 Task: Add a signature Louis Adams containing With gratitude and sincere wishes, Louis Adams to email address softage.6@softage.net and add a folder Sales forecasts
Action: Mouse moved to (121, 116)
Screenshot: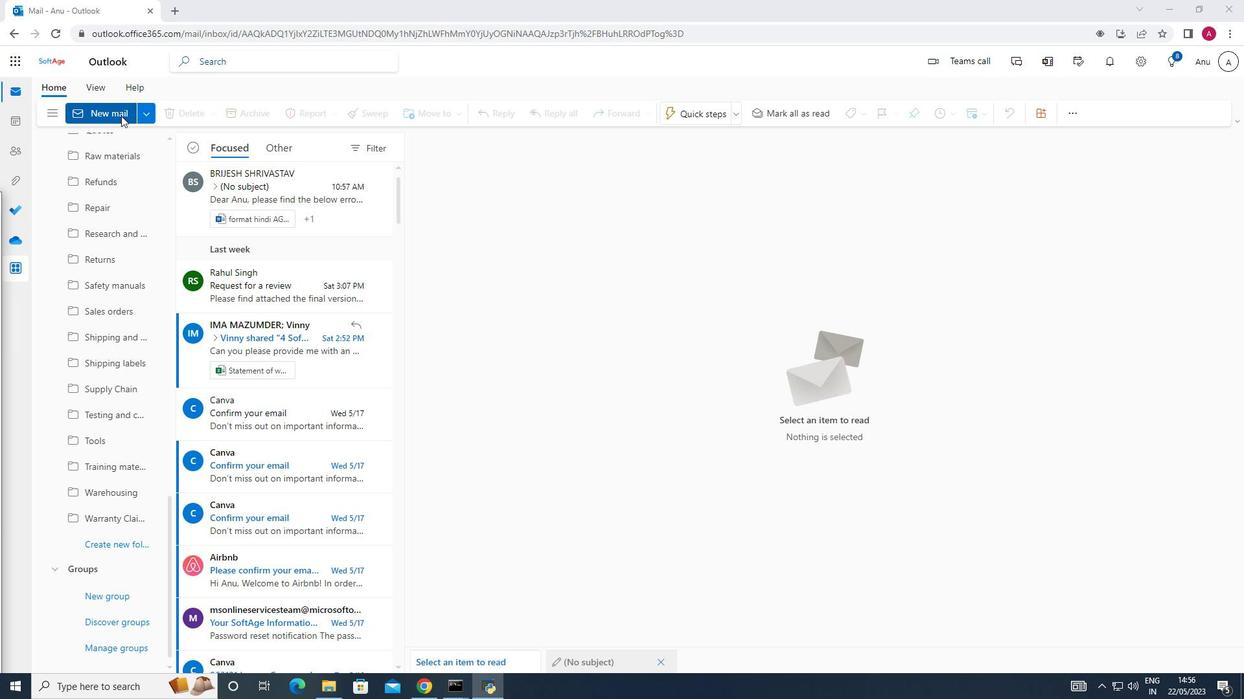 
Action: Mouse pressed left at (121, 116)
Screenshot: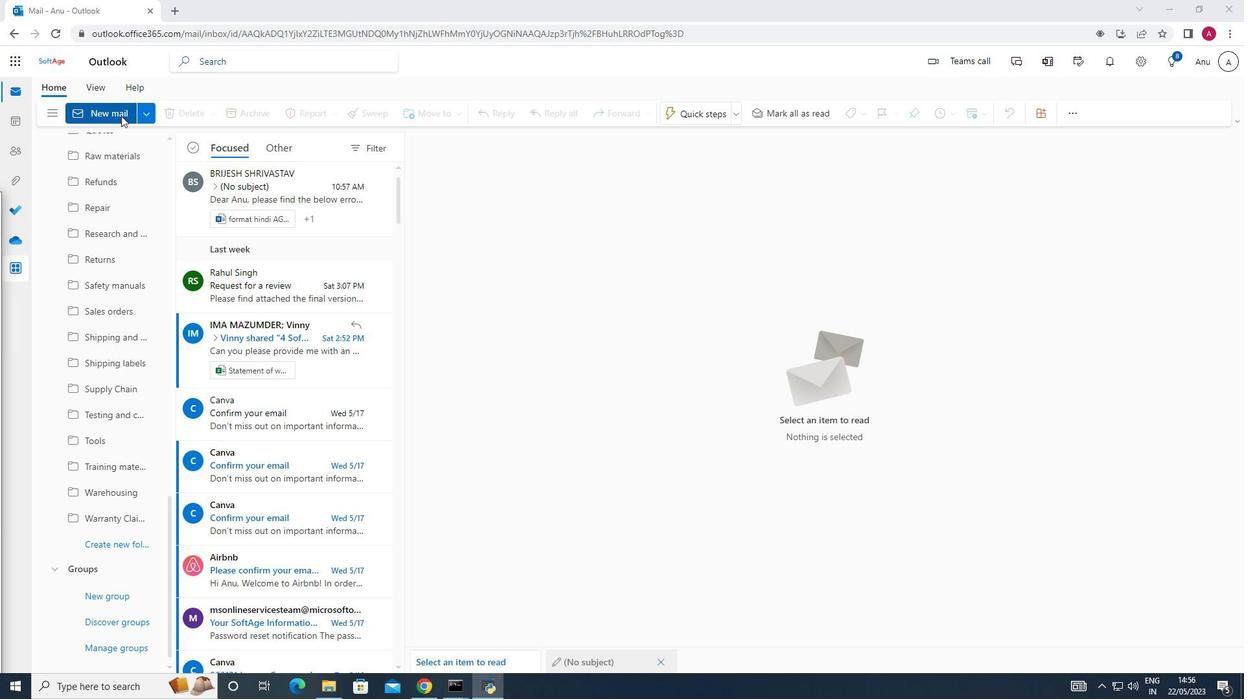 
Action: Mouse moved to (882, 114)
Screenshot: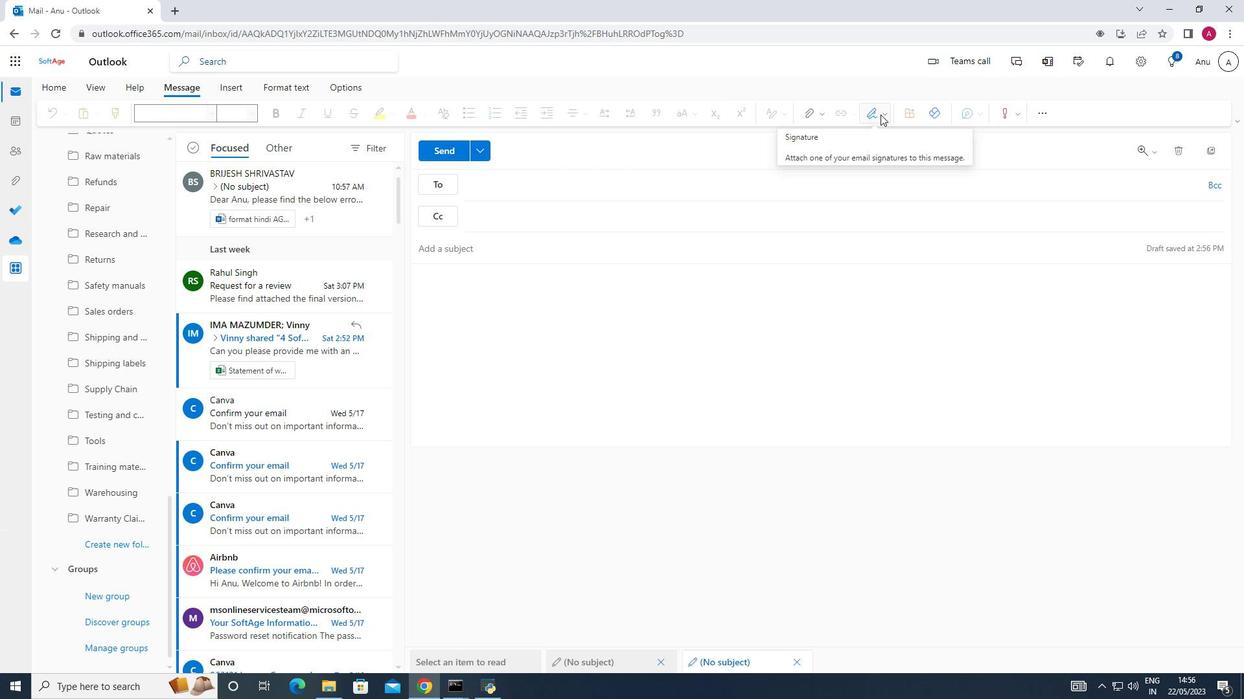 
Action: Mouse pressed left at (882, 114)
Screenshot: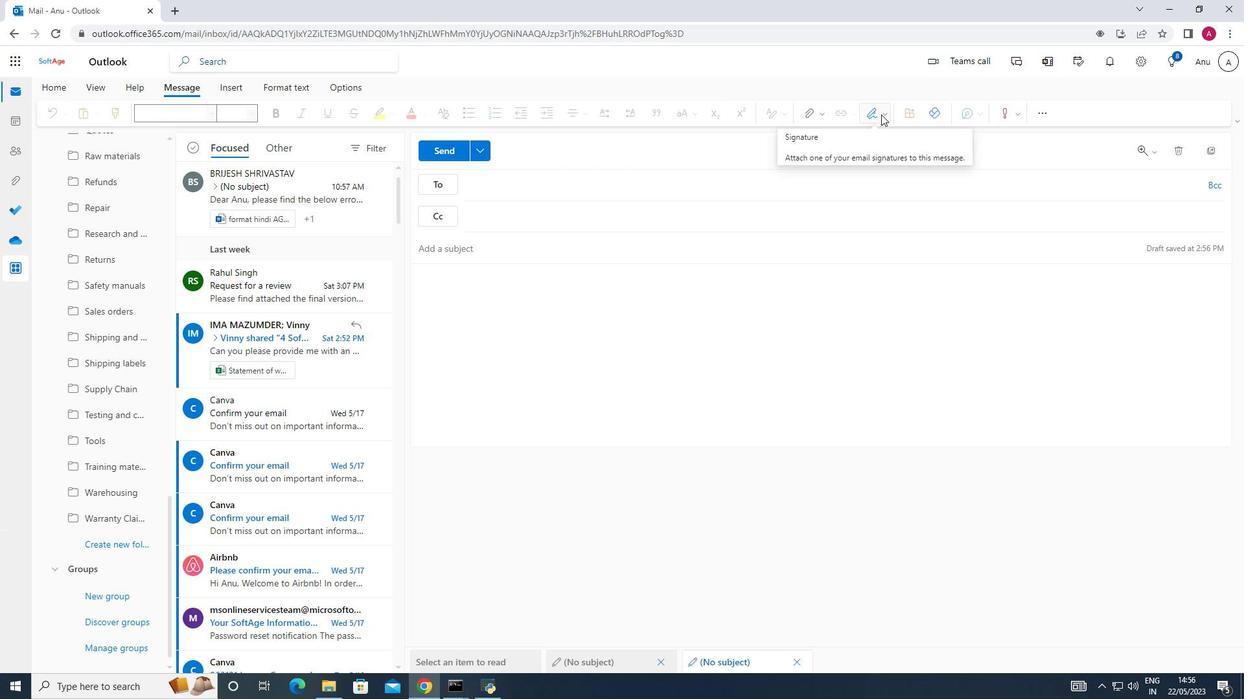 
Action: Mouse moved to (860, 160)
Screenshot: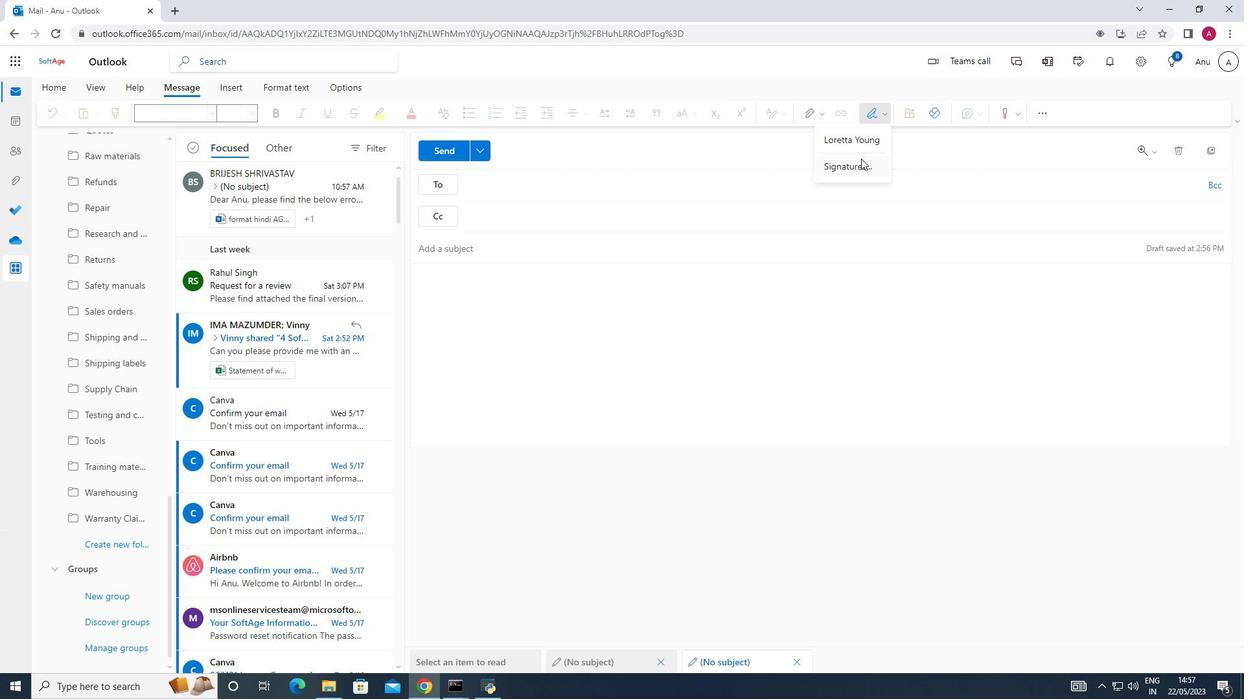 
Action: Mouse pressed left at (860, 160)
Screenshot: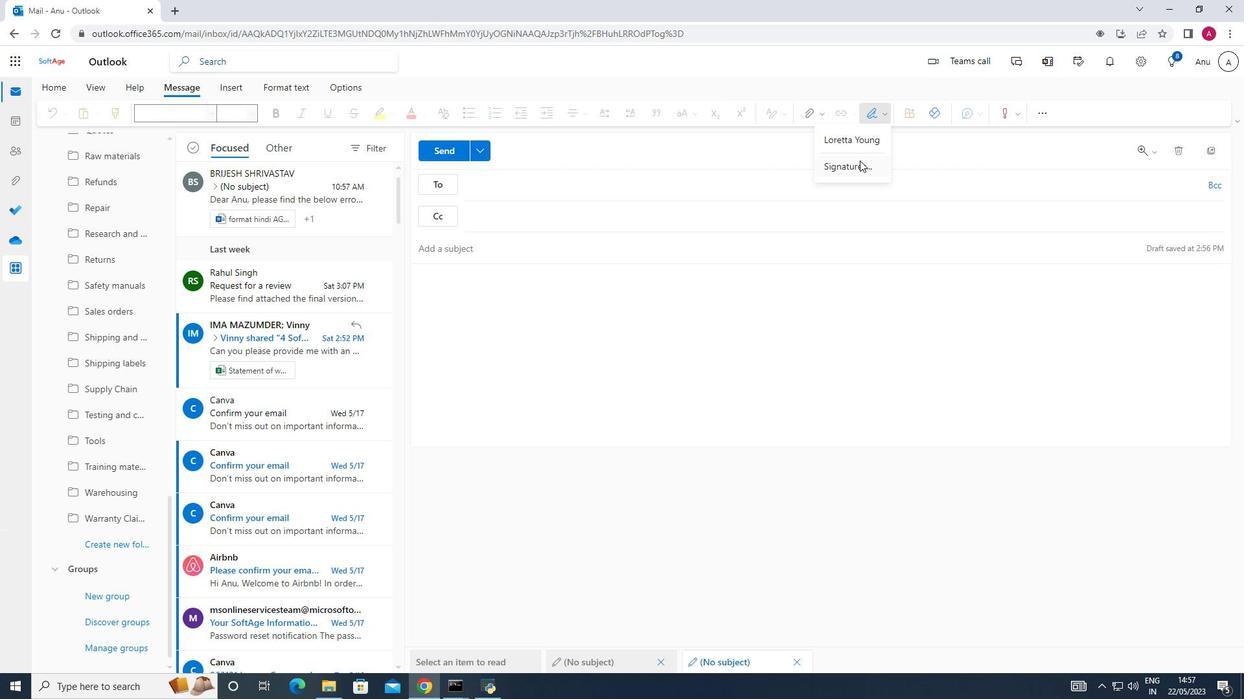 
Action: Mouse moved to (872, 217)
Screenshot: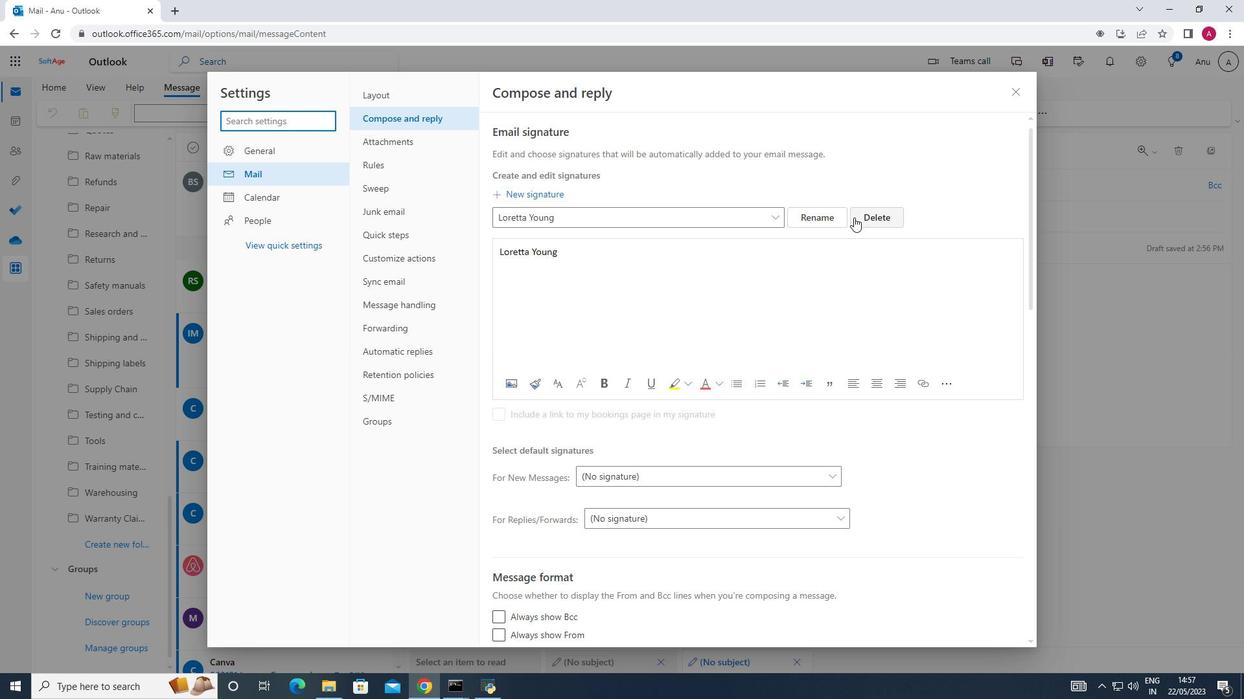 
Action: Mouse pressed left at (872, 217)
Screenshot: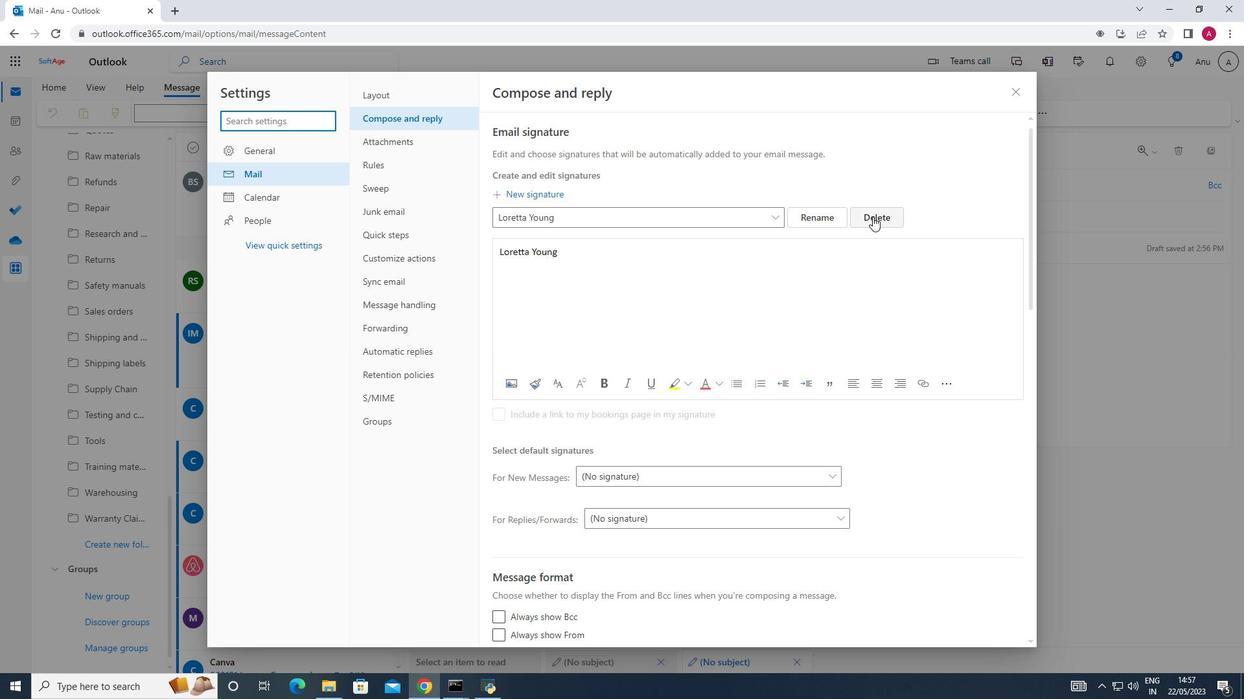 
Action: Mouse moved to (511, 217)
Screenshot: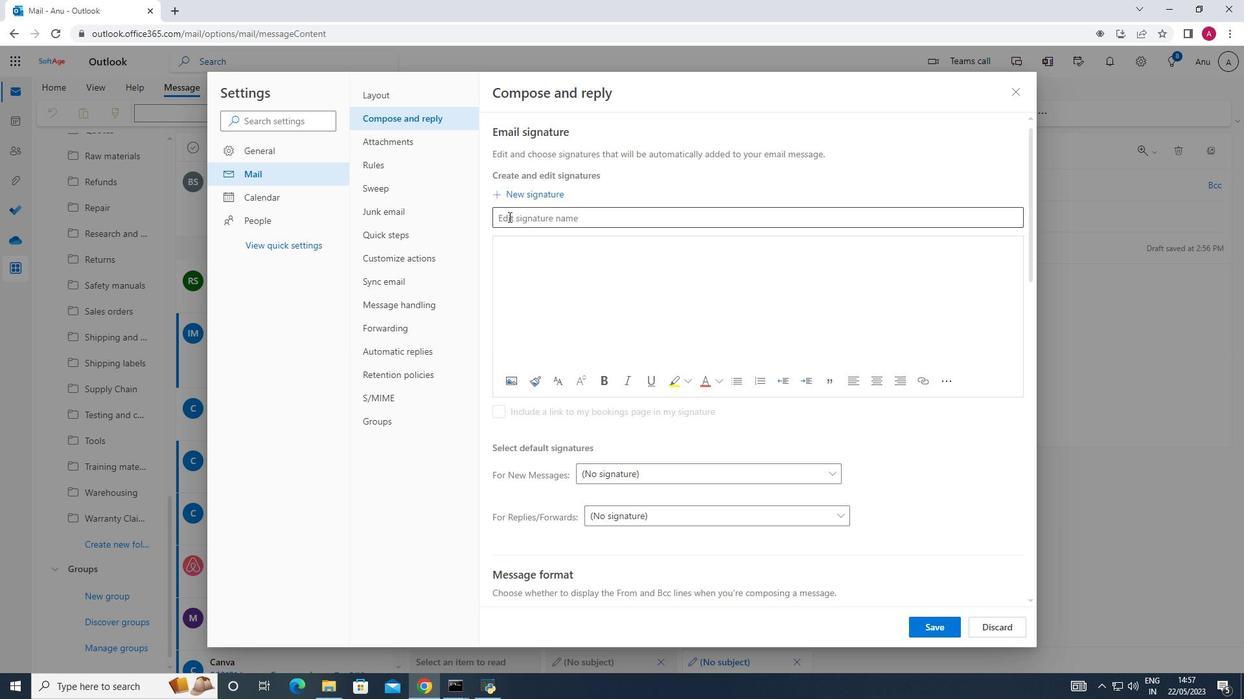 
Action: Mouse pressed left at (511, 217)
Screenshot: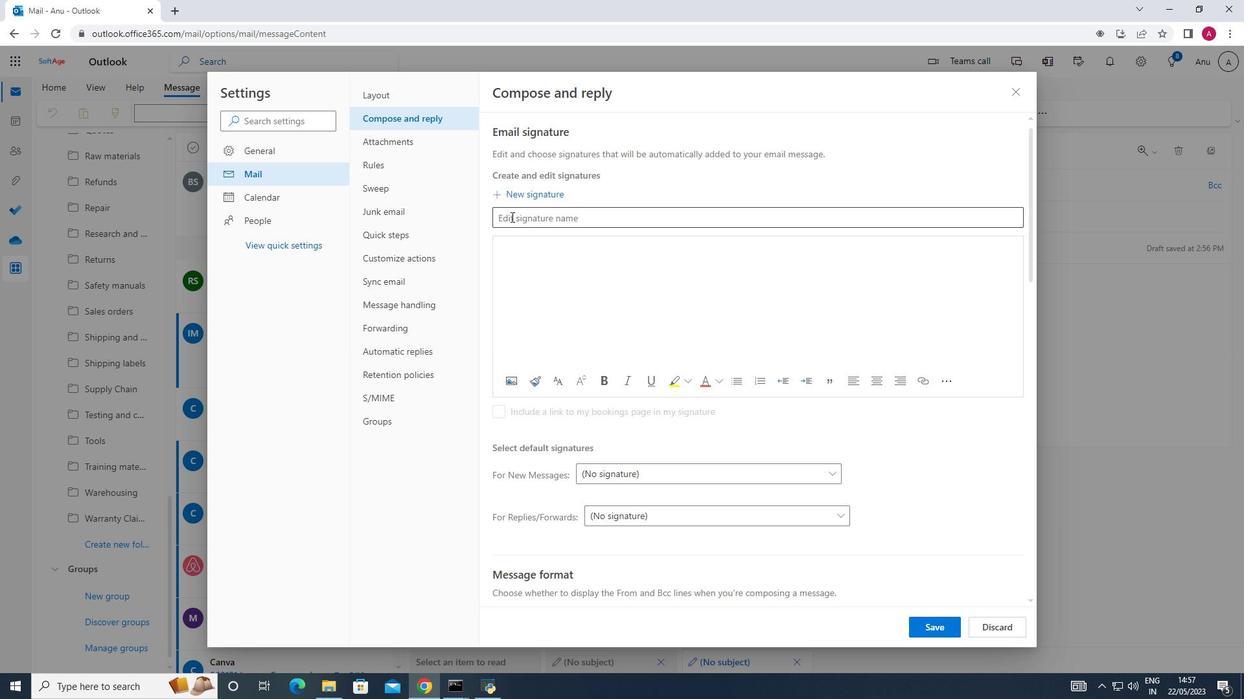 
Action: Key pressed <Key.shift_r>Louis<Key.space><Key.shift>Adams
Screenshot: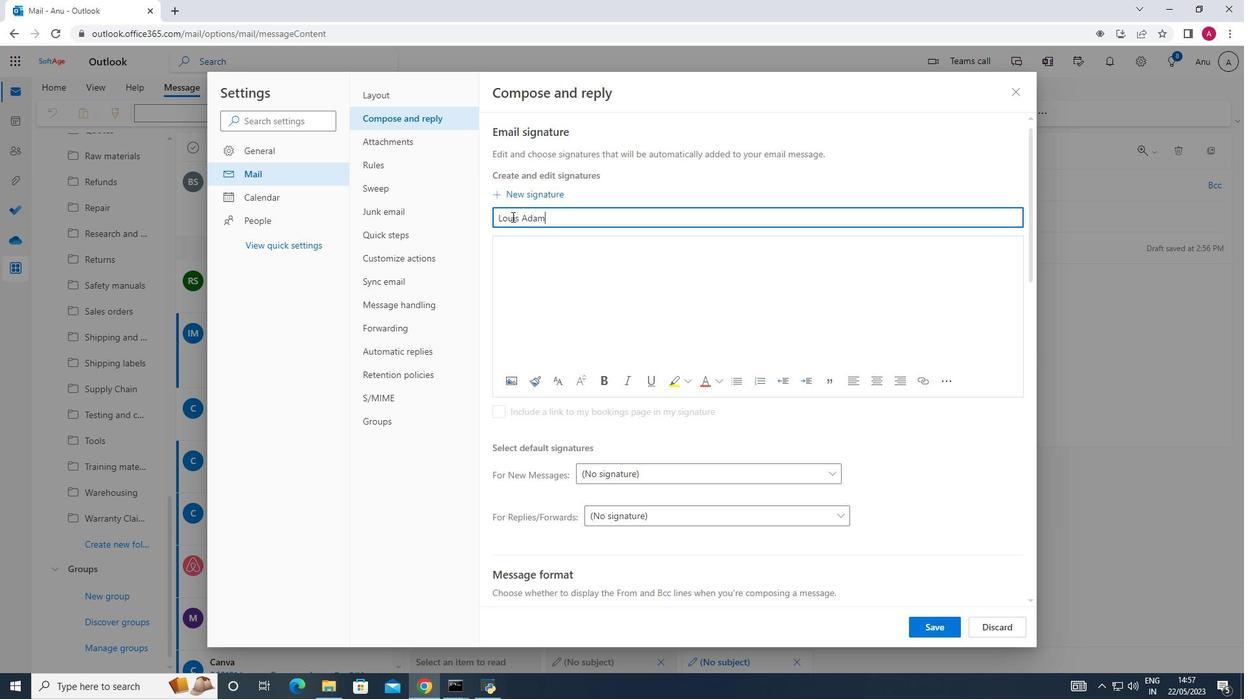 
Action: Mouse moved to (501, 248)
Screenshot: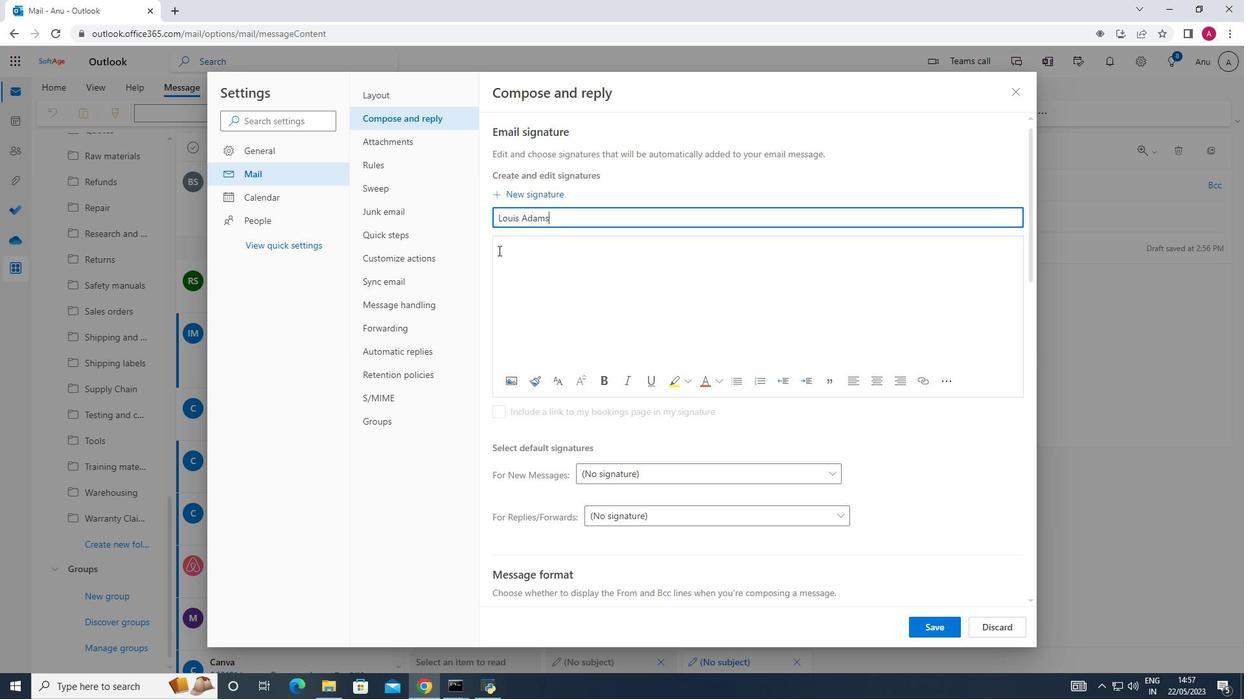 
Action: Mouse pressed left at (501, 248)
Screenshot: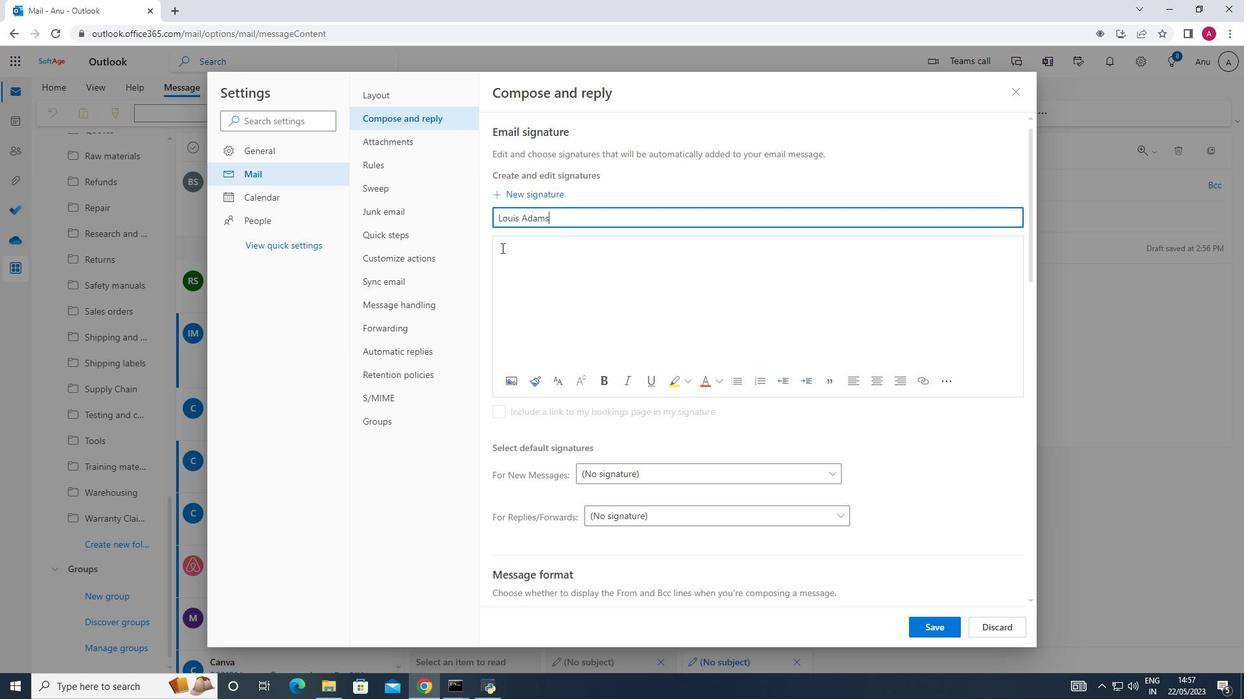 
Action: Mouse moved to (501, 248)
Screenshot: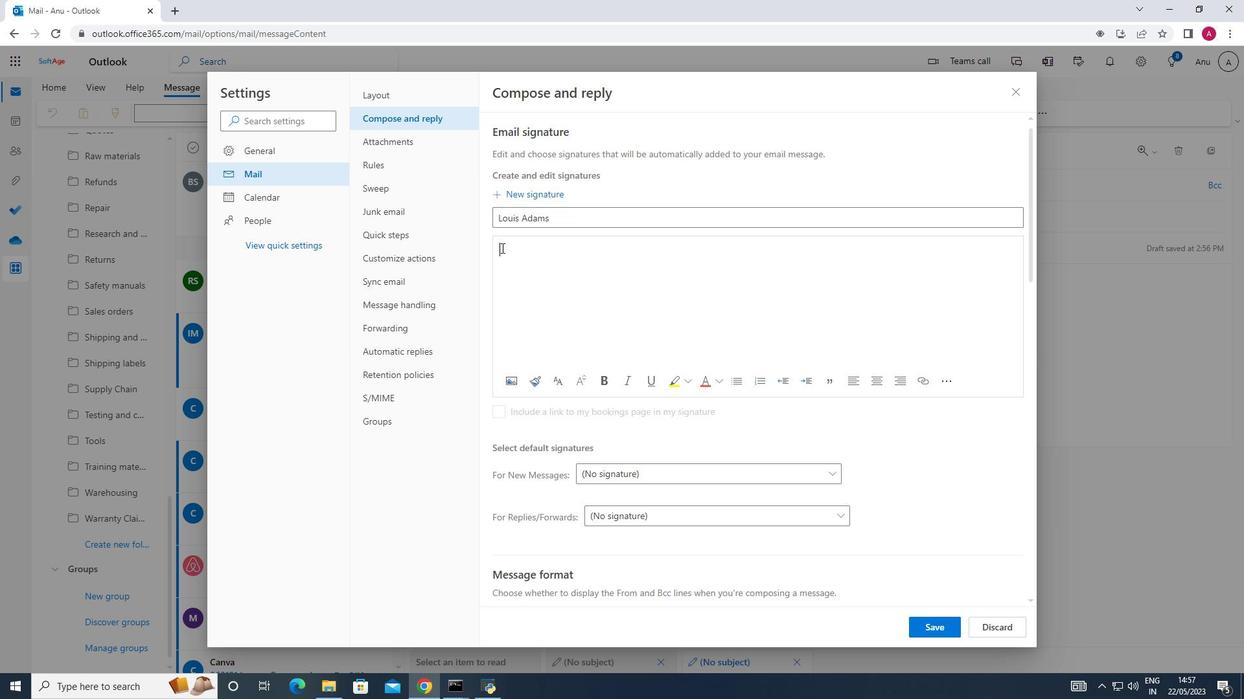 
Action: Key pressed <Key.shift_r>Louis<Key.space><Key.shift>Adams
Screenshot: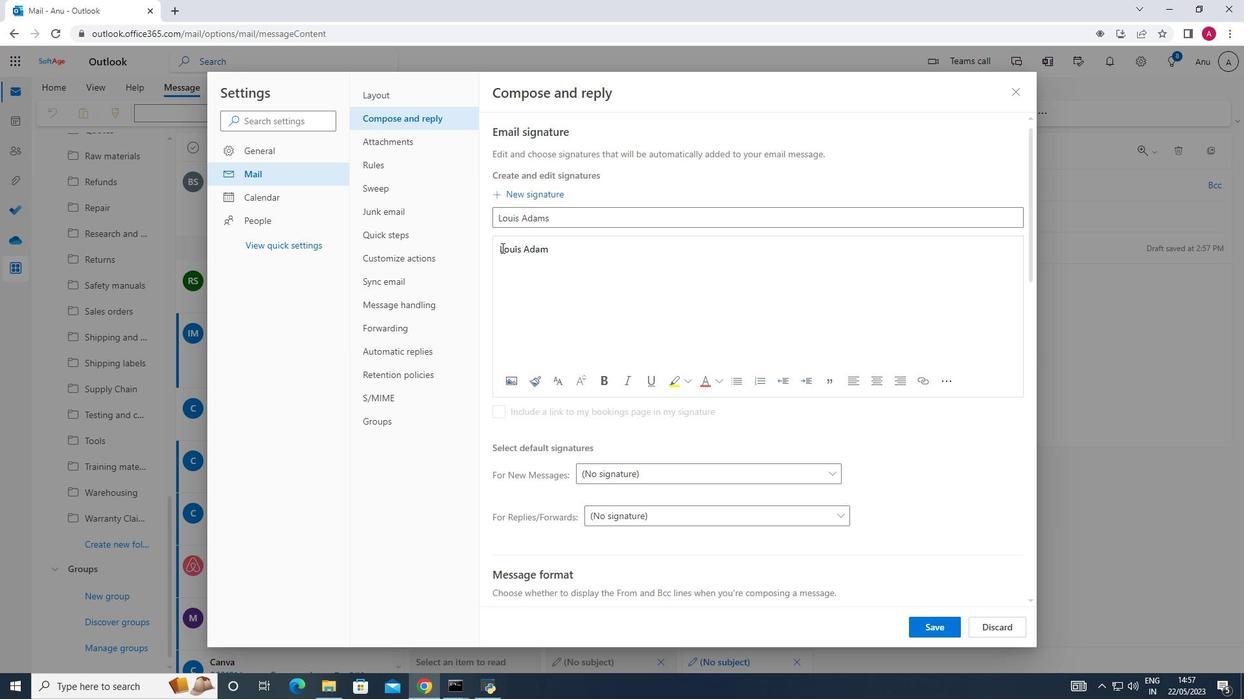 
Action: Mouse moved to (956, 631)
Screenshot: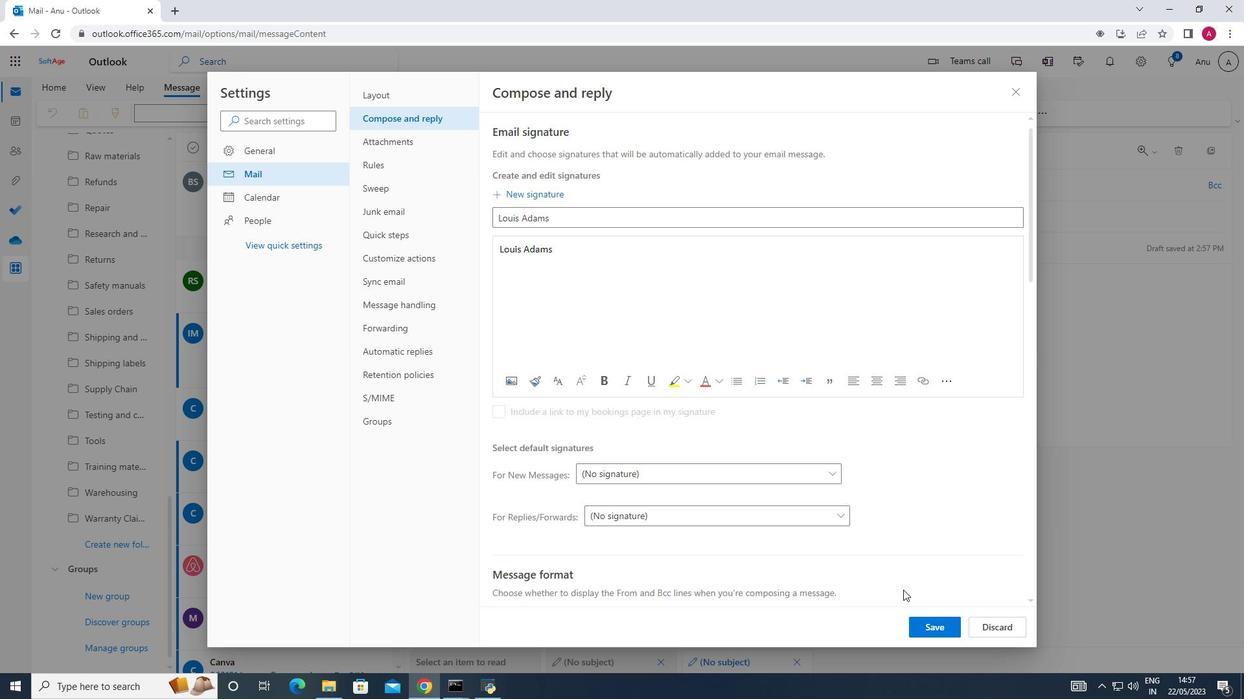 
Action: Mouse pressed left at (956, 631)
Screenshot: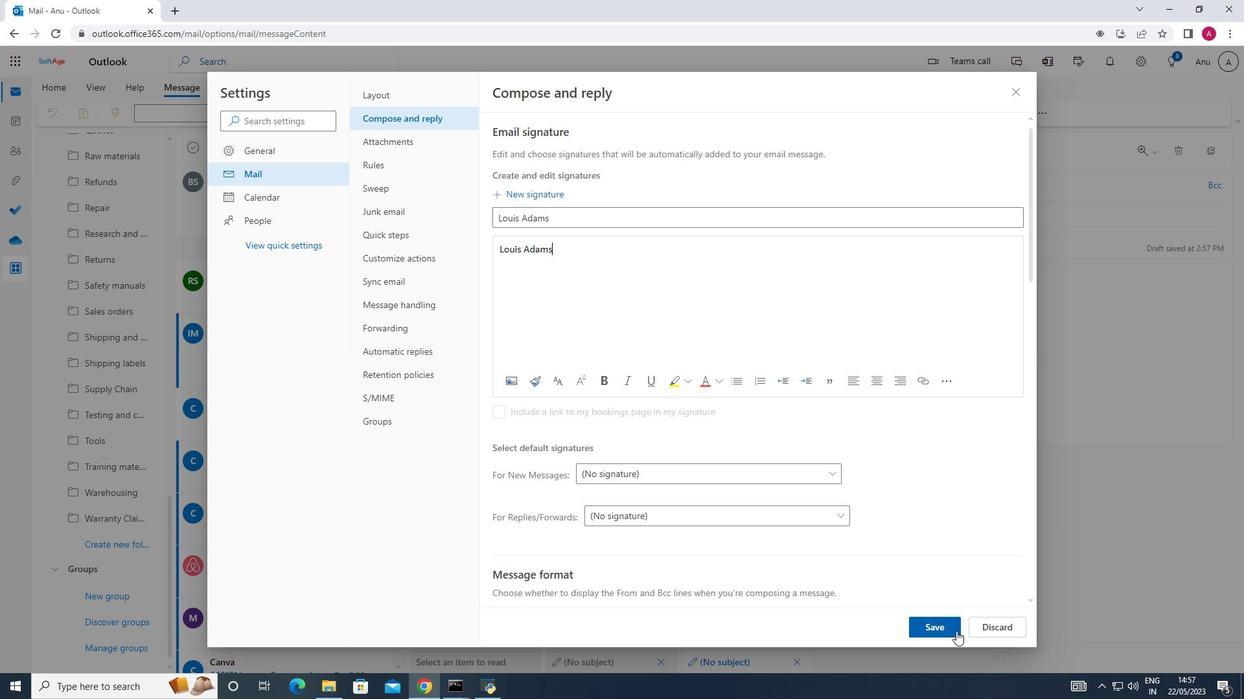 
Action: Mouse moved to (1011, 90)
Screenshot: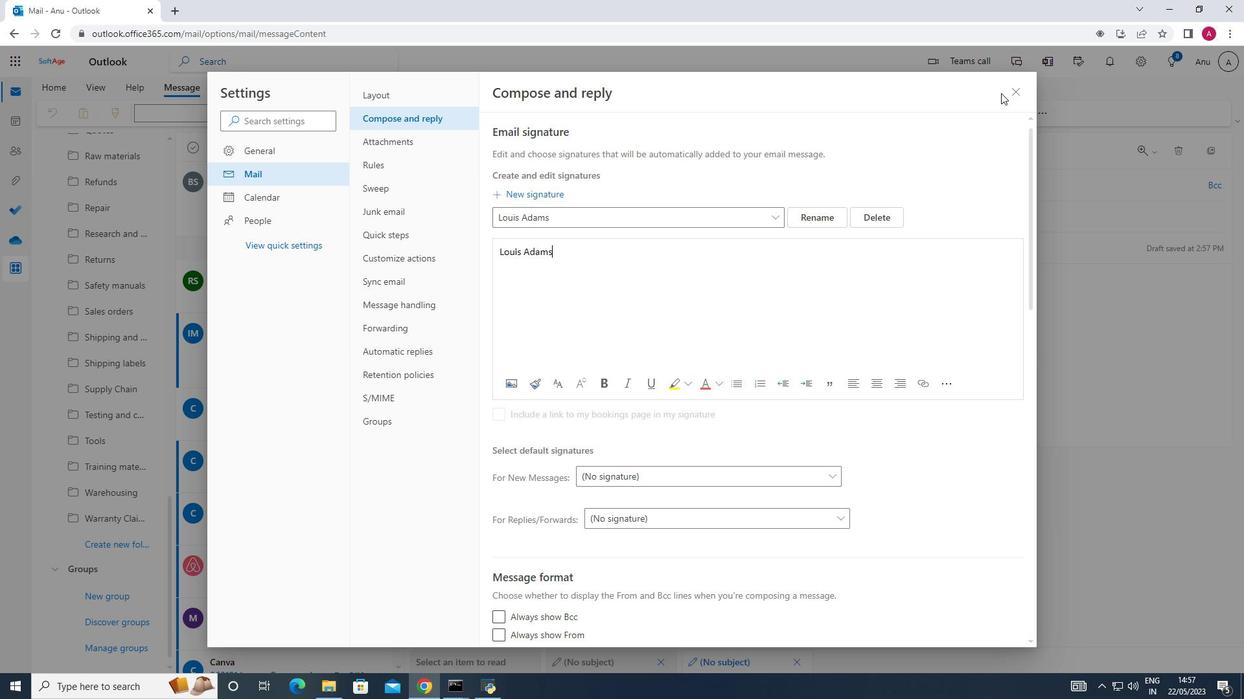 
Action: Mouse pressed left at (1011, 90)
Screenshot: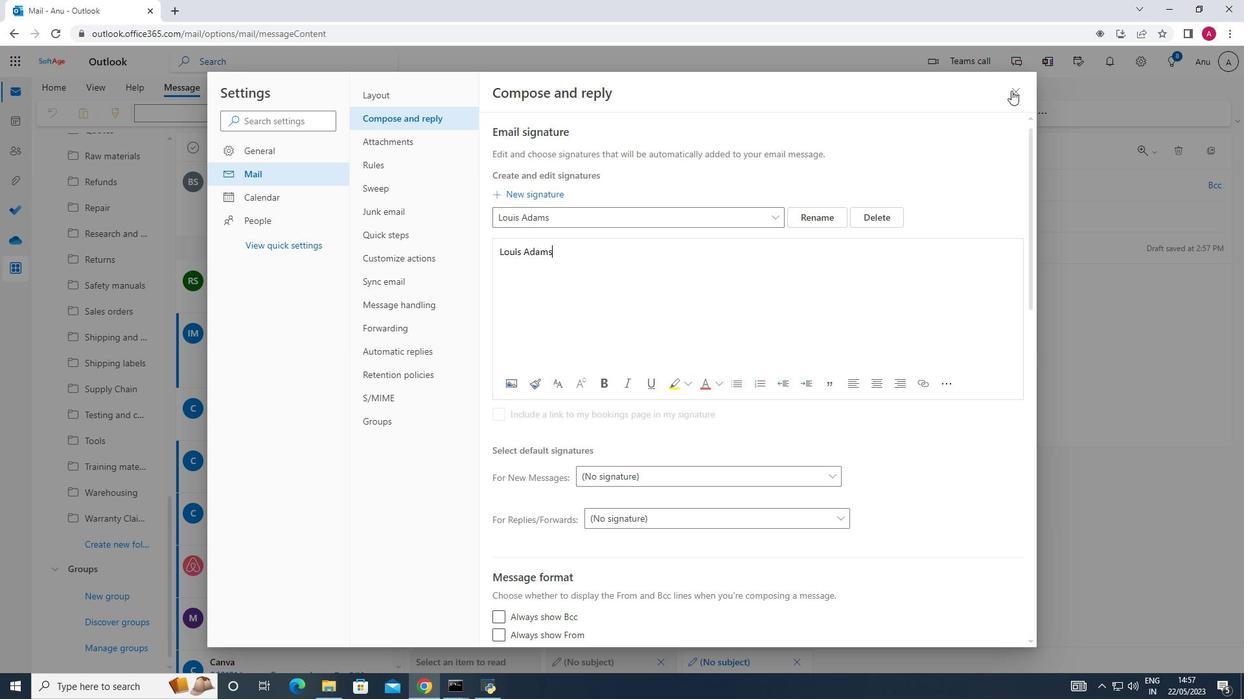 
Action: Mouse moved to (880, 112)
Screenshot: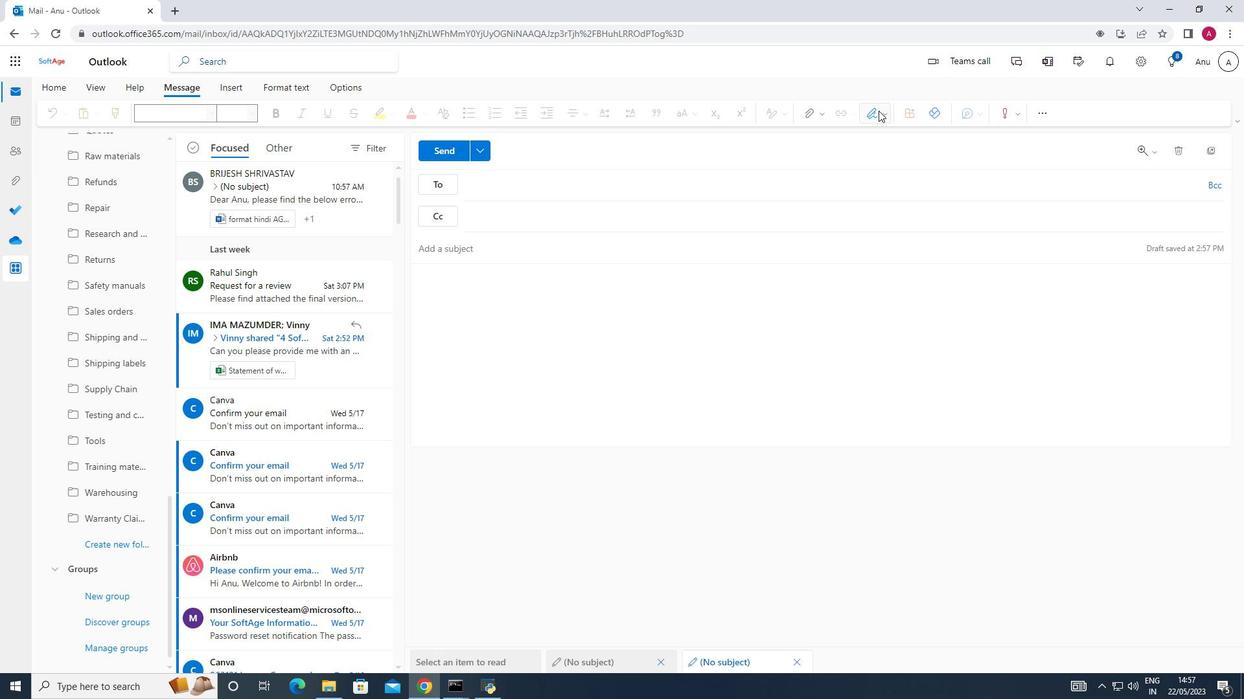 
Action: Mouse pressed left at (880, 112)
Screenshot: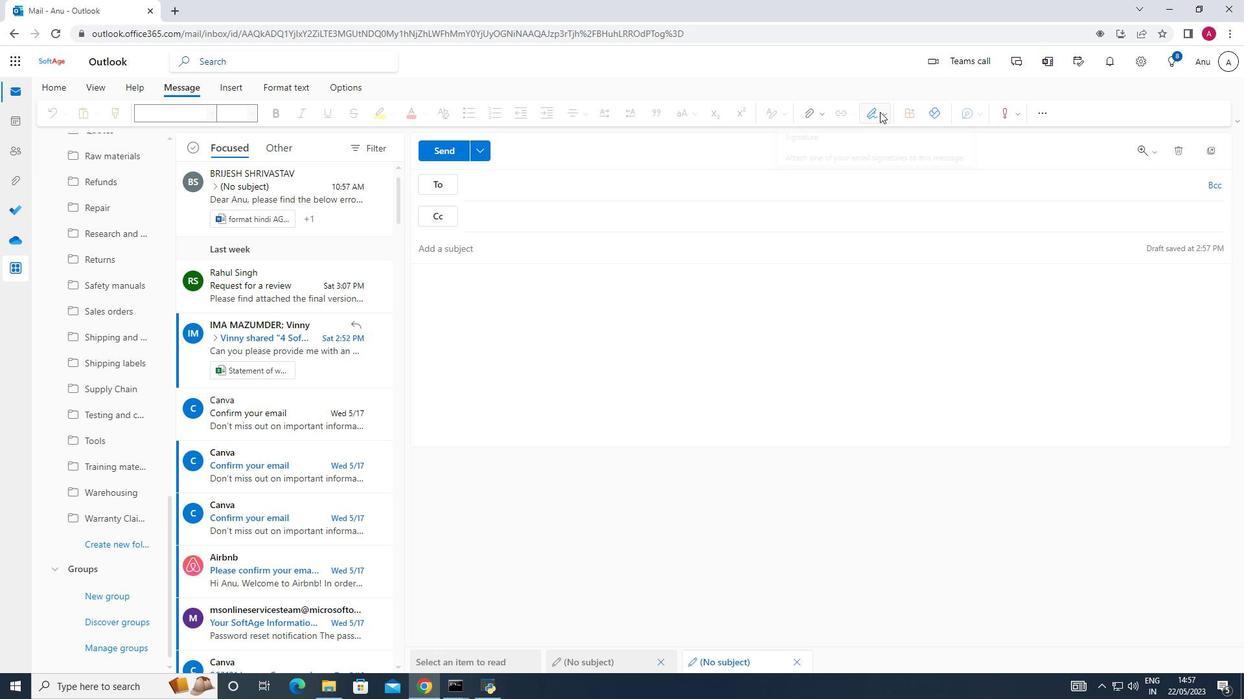 
Action: Mouse moved to (872, 144)
Screenshot: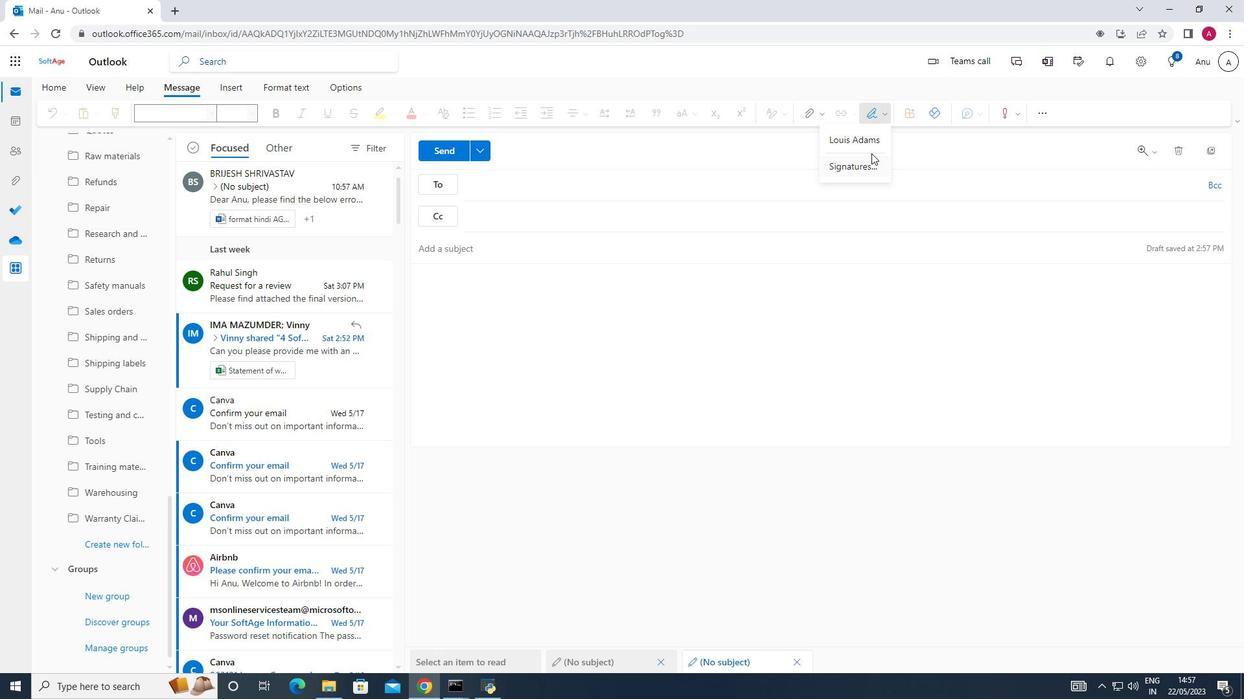 
Action: Mouse pressed left at (872, 144)
Screenshot: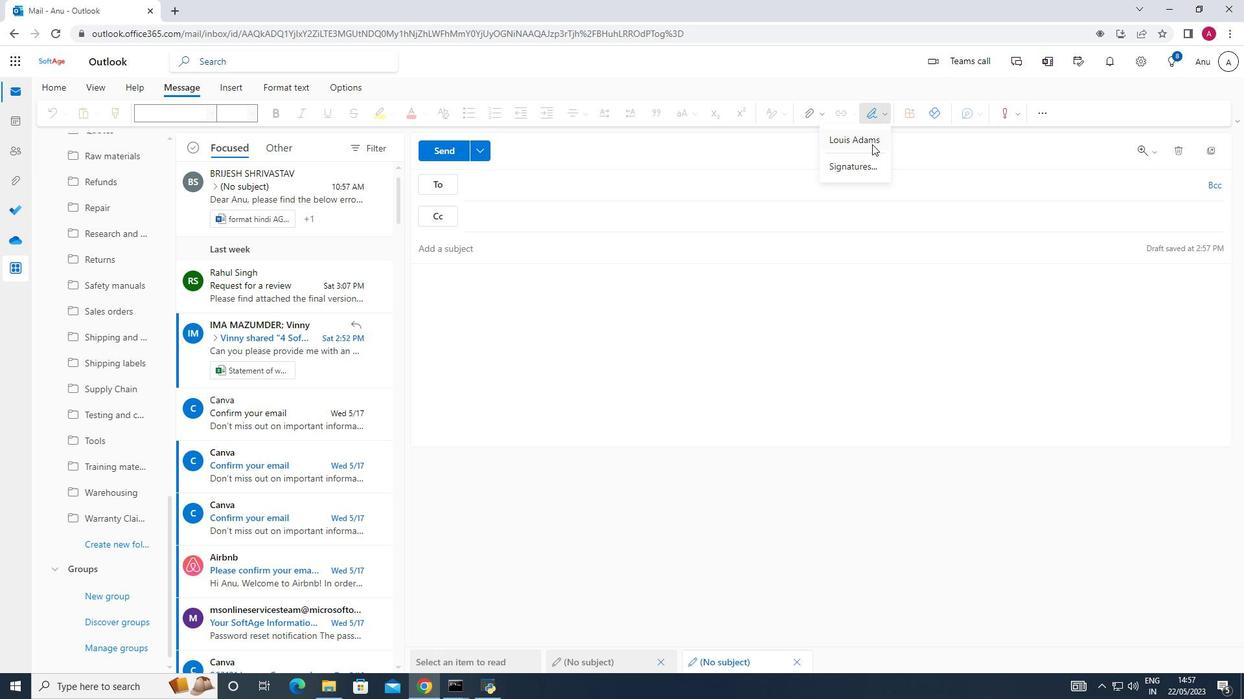
Action: Mouse moved to (416, 272)
Screenshot: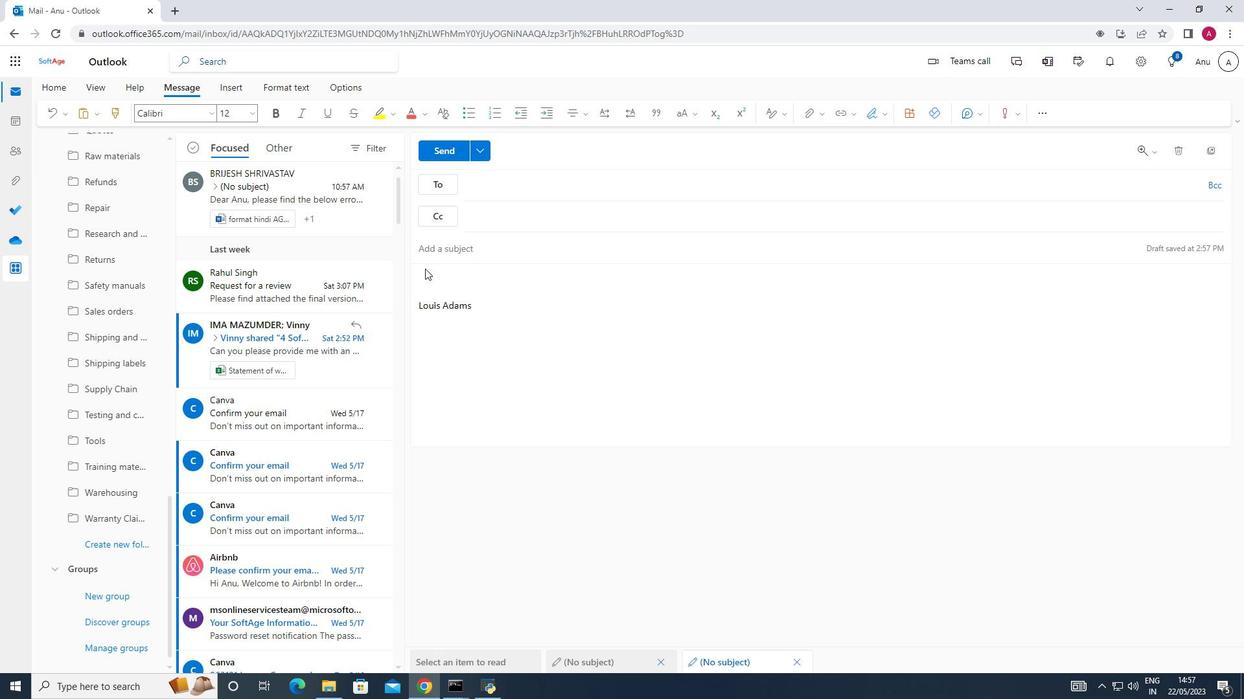 
Action: Key pressed gratitude<Key.space>and<Key.space>sincere<Key.space>wishes.
Screenshot: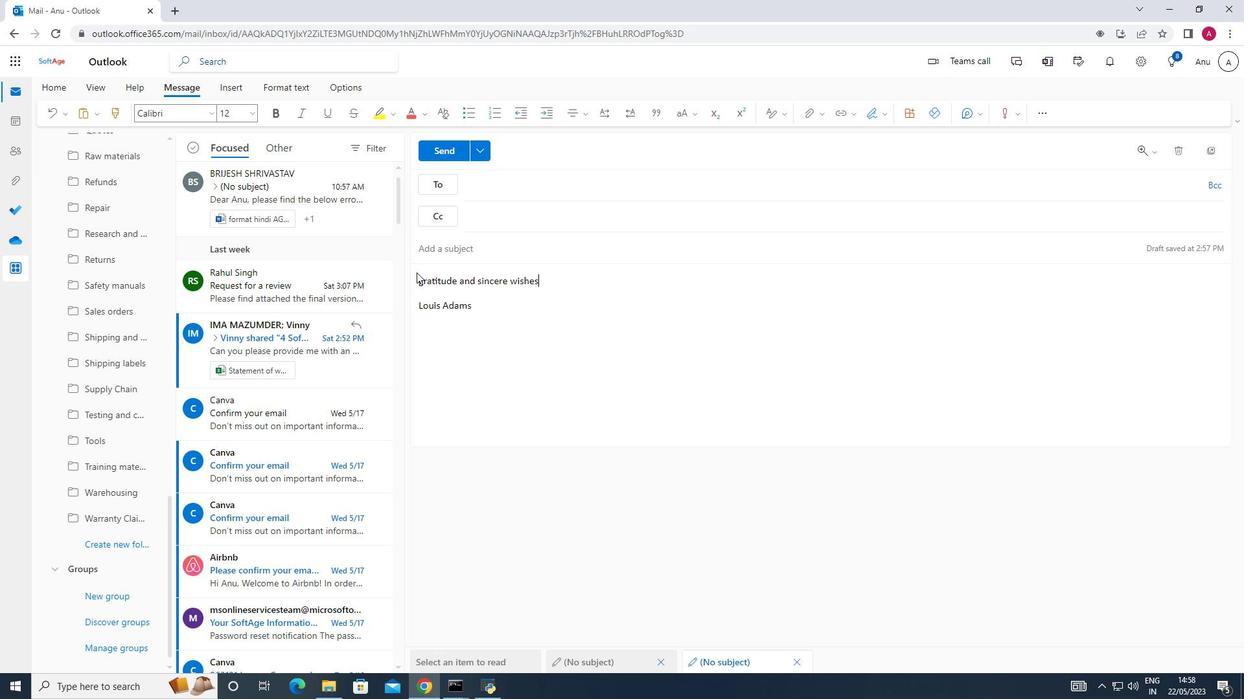 
Action: Mouse moved to (473, 191)
Screenshot: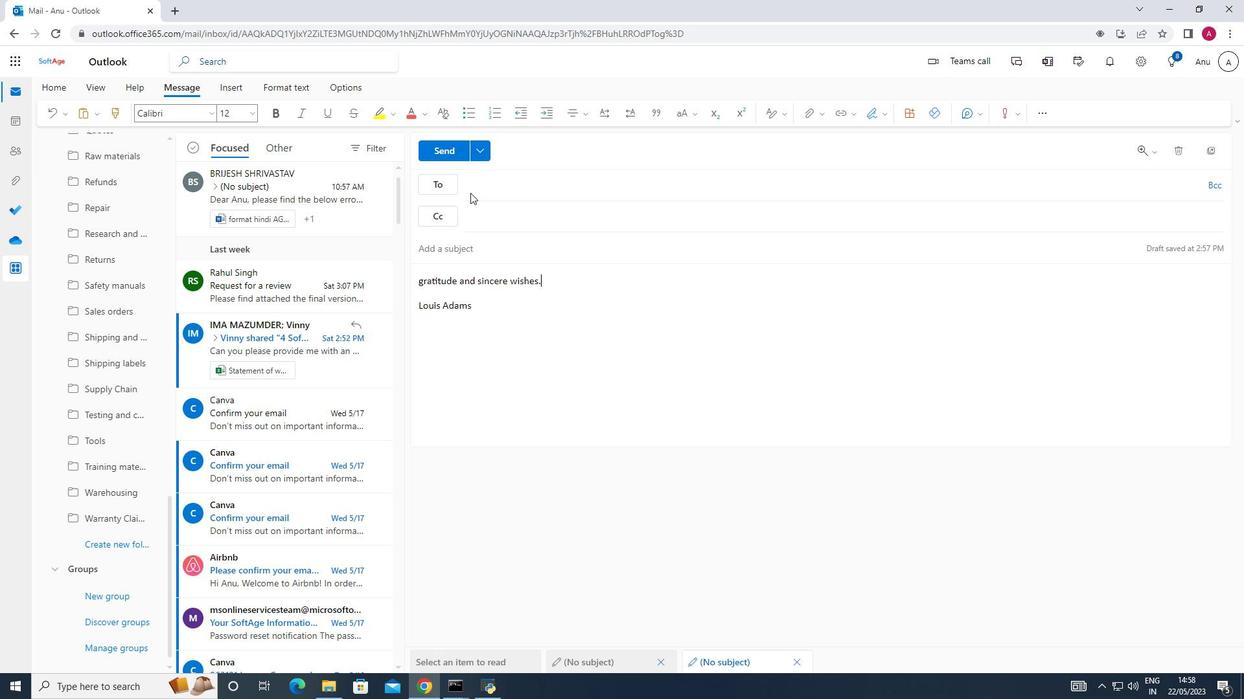 
Action: Mouse pressed left at (473, 191)
Screenshot: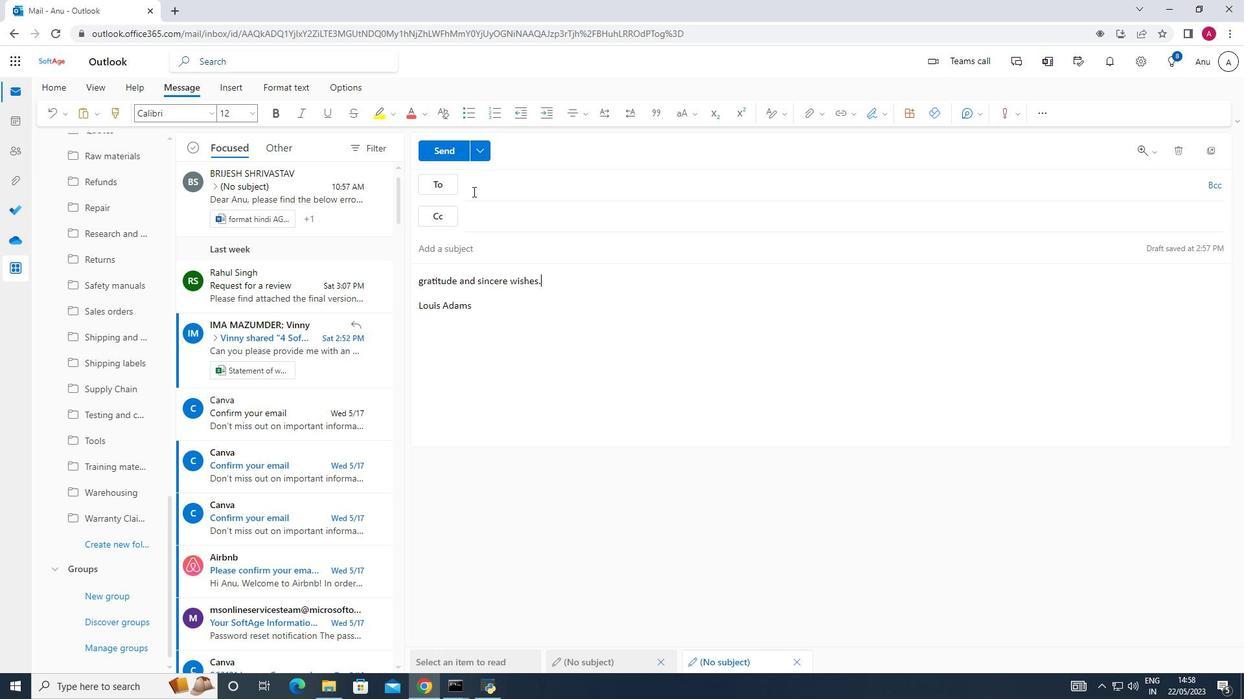 
Action: Key pressed softage.6<Key.shift>@softa
Screenshot: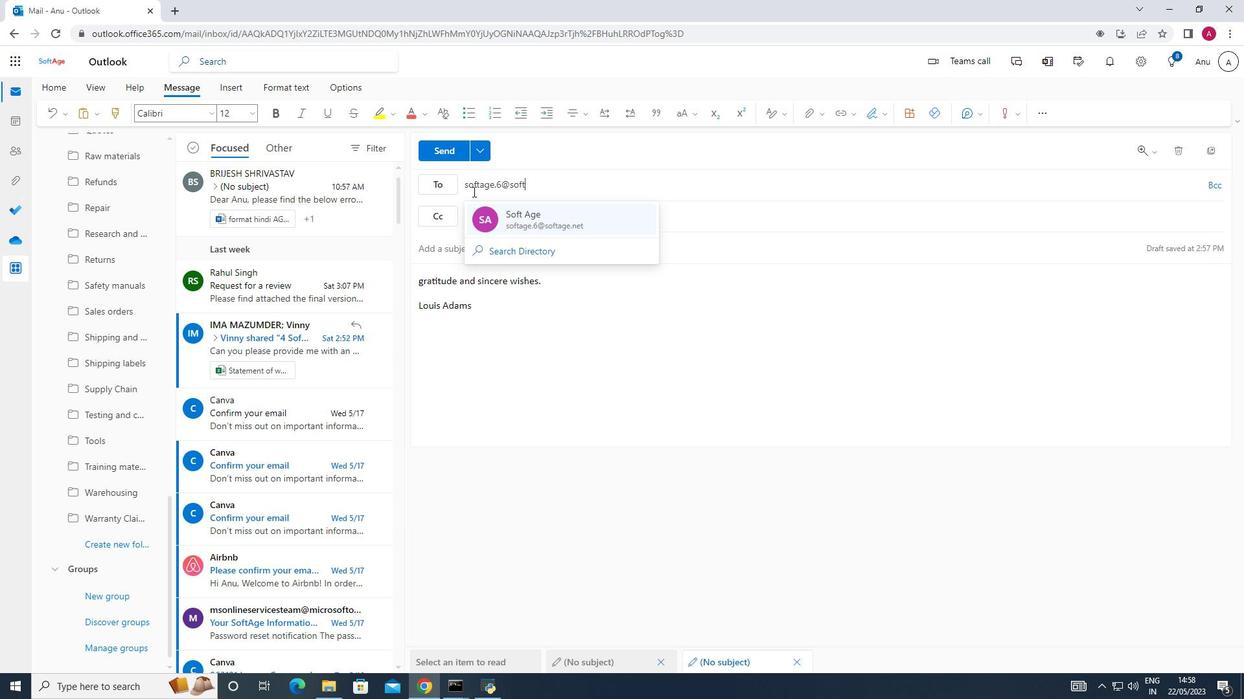 
Action: Mouse moved to (493, 211)
Screenshot: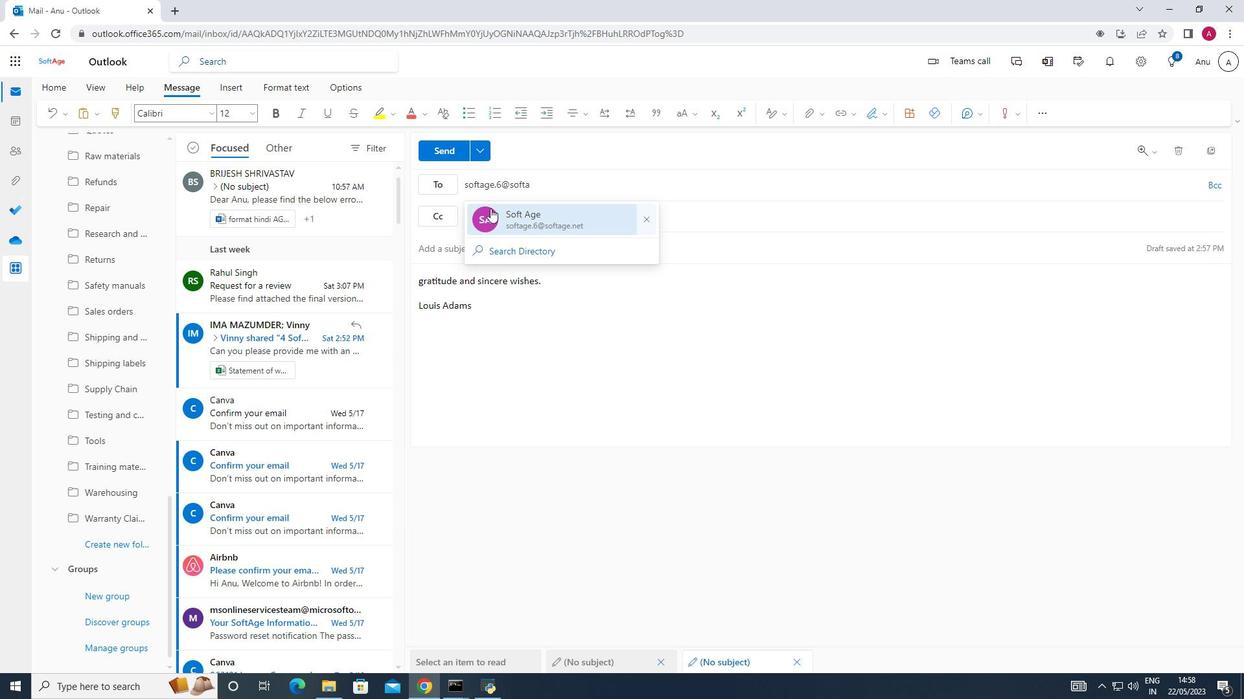 
Action: Mouse pressed left at (493, 211)
Screenshot: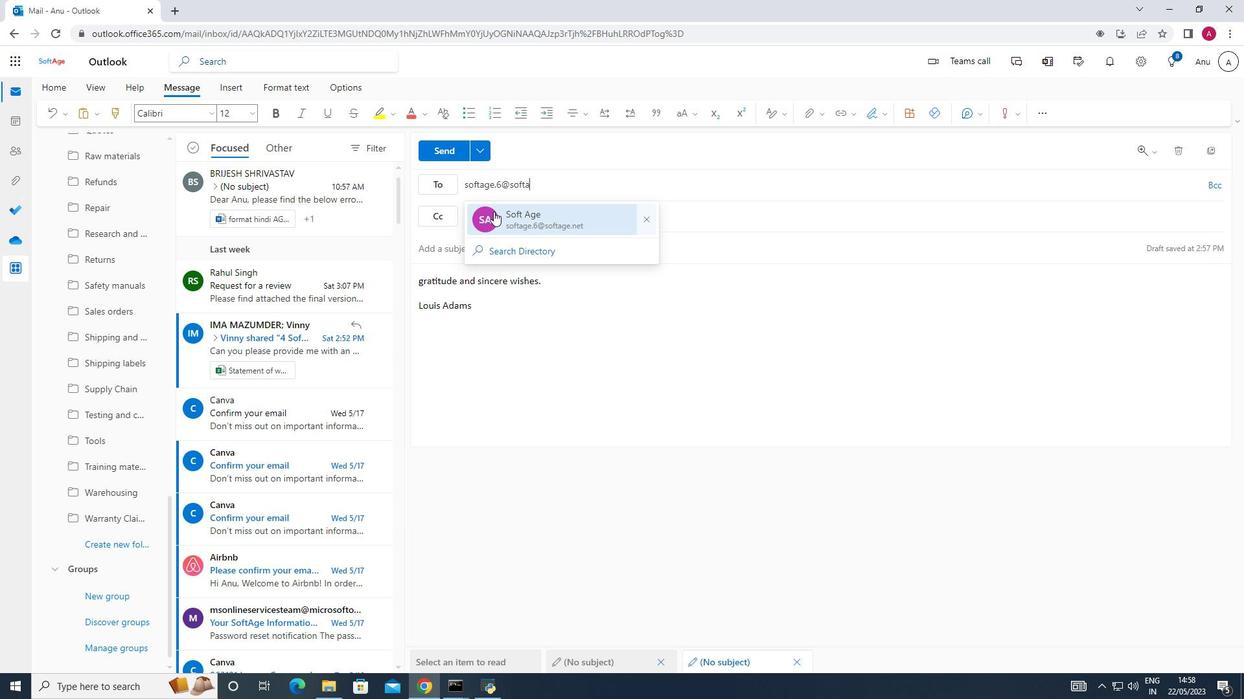 
Action: Mouse moved to (79, 552)
Screenshot: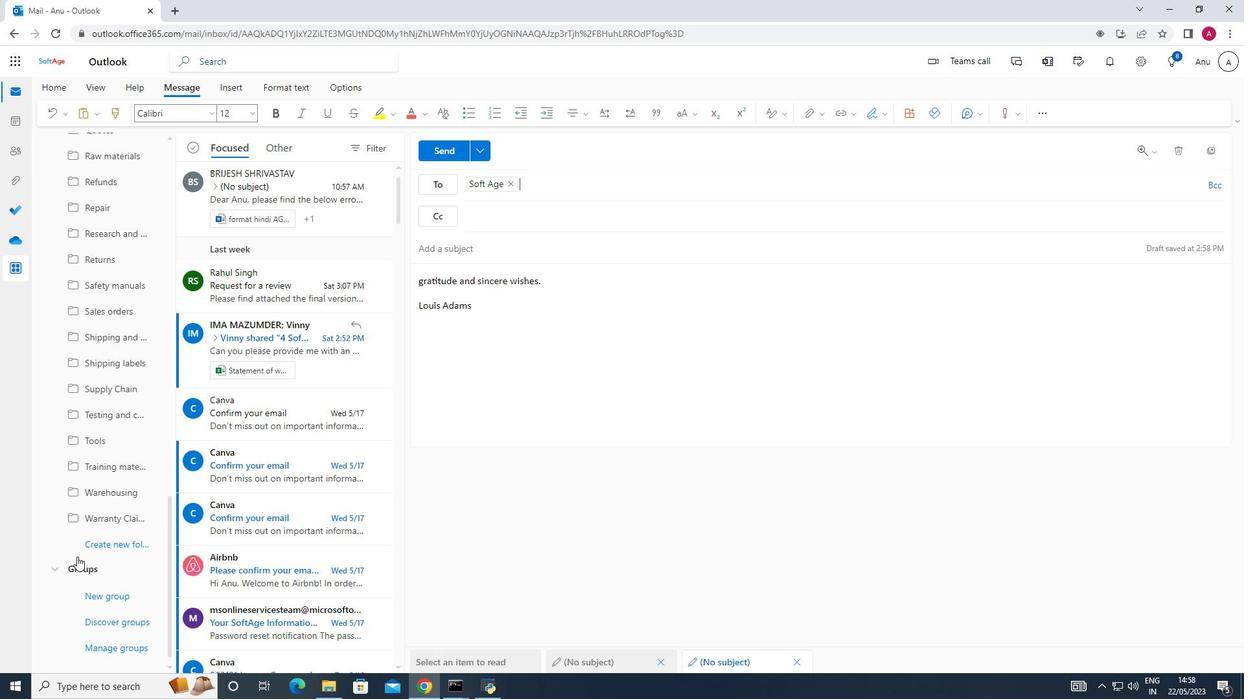 
Action: Mouse pressed left at (79, 552)
Screenshot: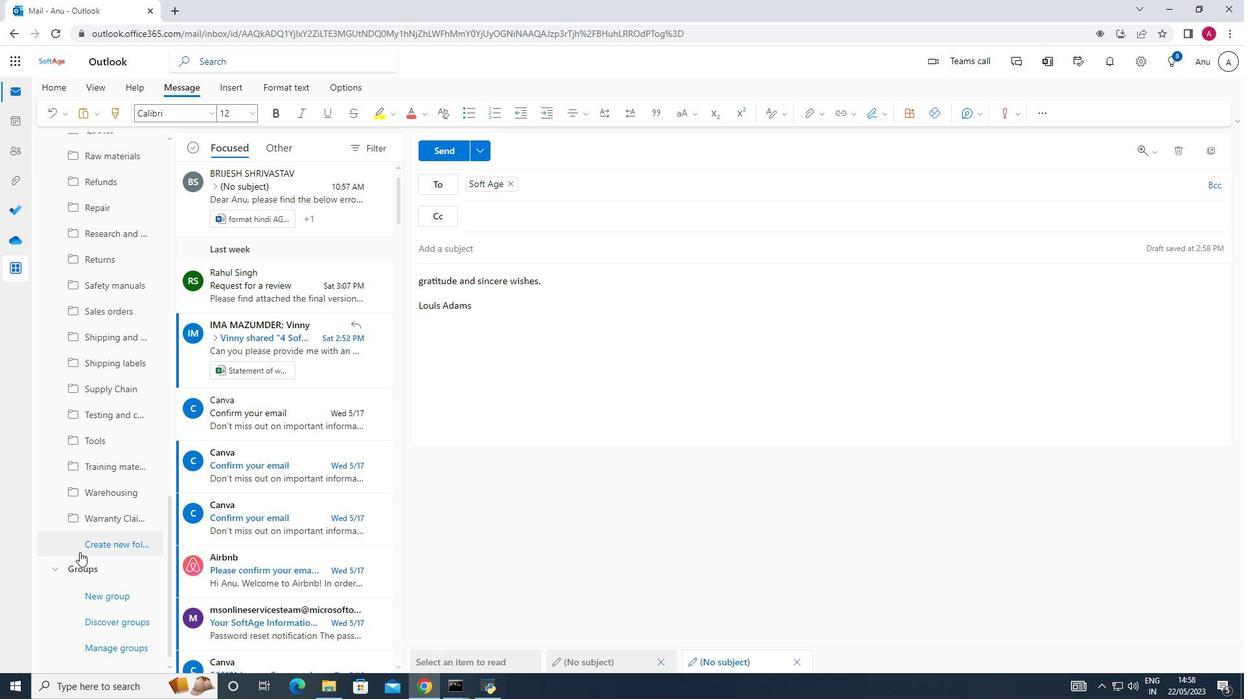 
Action: Mouse moved to (111, 551)
Screenshot: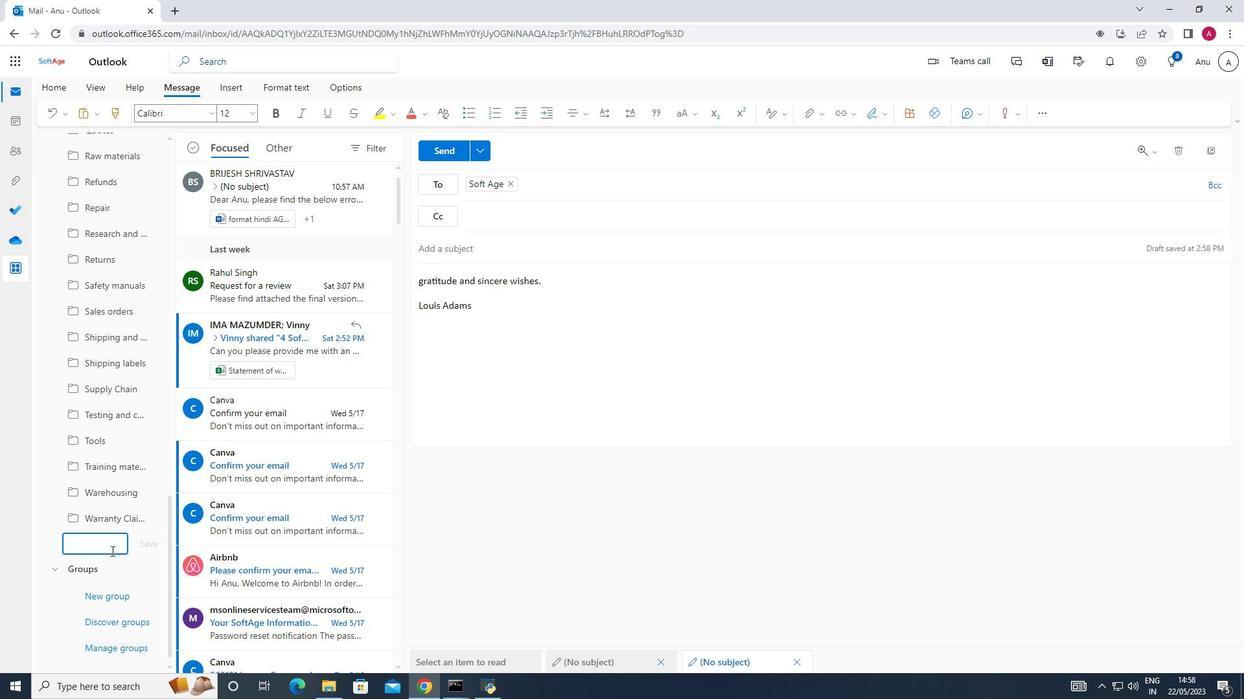 
Action: Key pressed <Key.shift>Sales<Key.space>forecasts
Screenshot: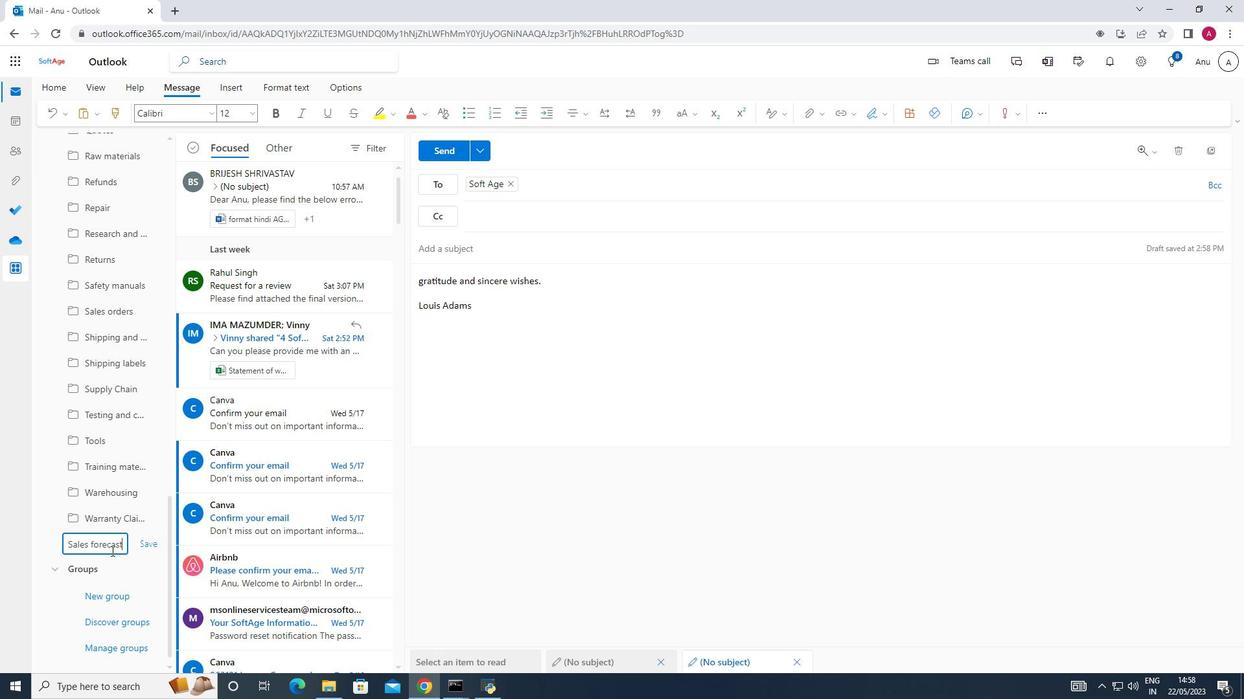 
Action: Mouse moved to (151, 546)
Screenshot: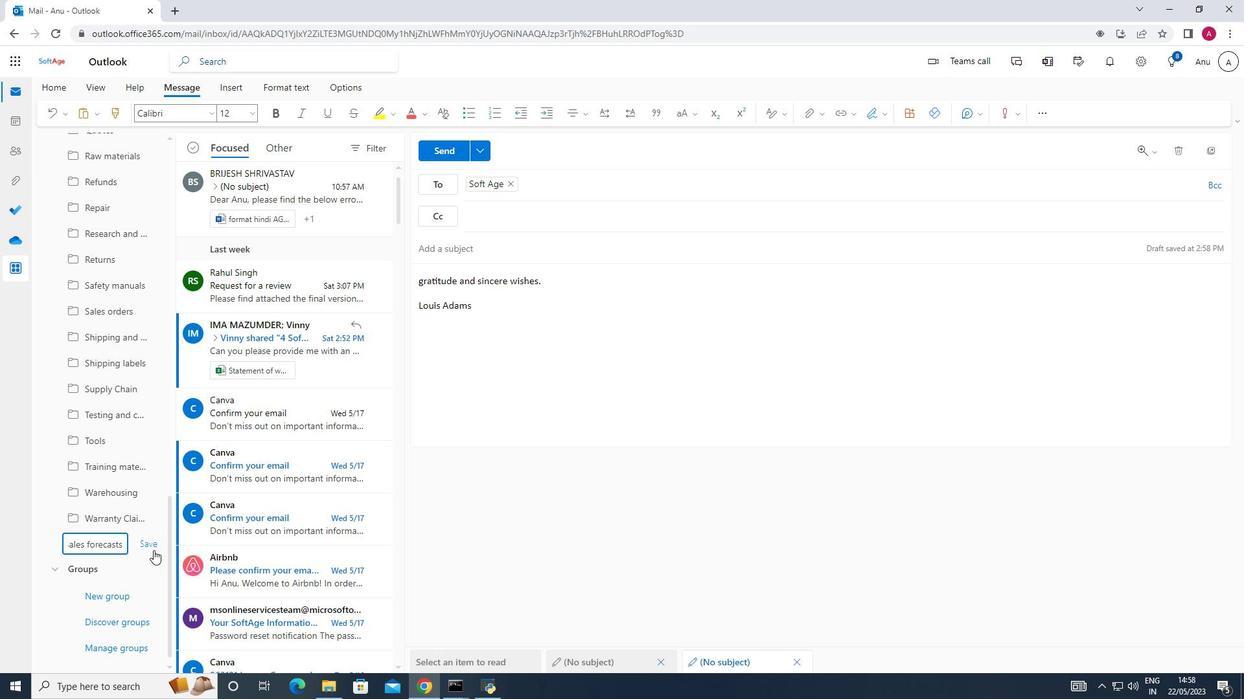 
Action: Mouse pressed left at (151, 546)
Screenshot: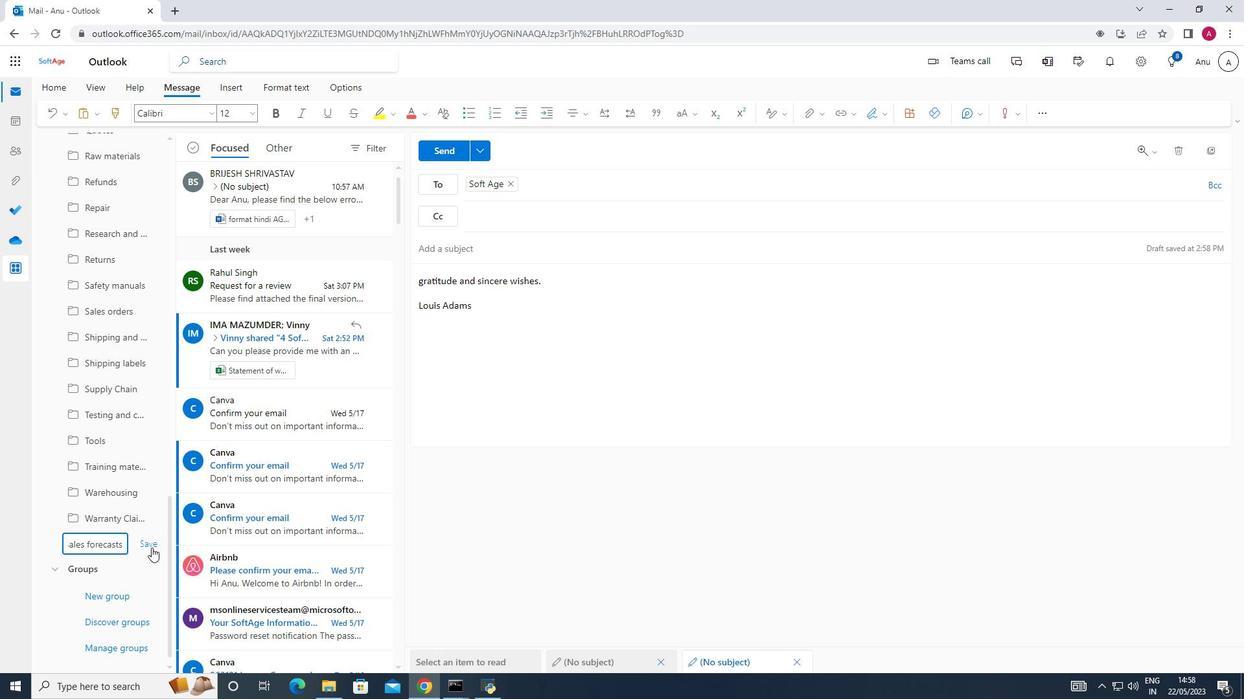 
Action: Mouse moved to (457, 149)
Screenshot: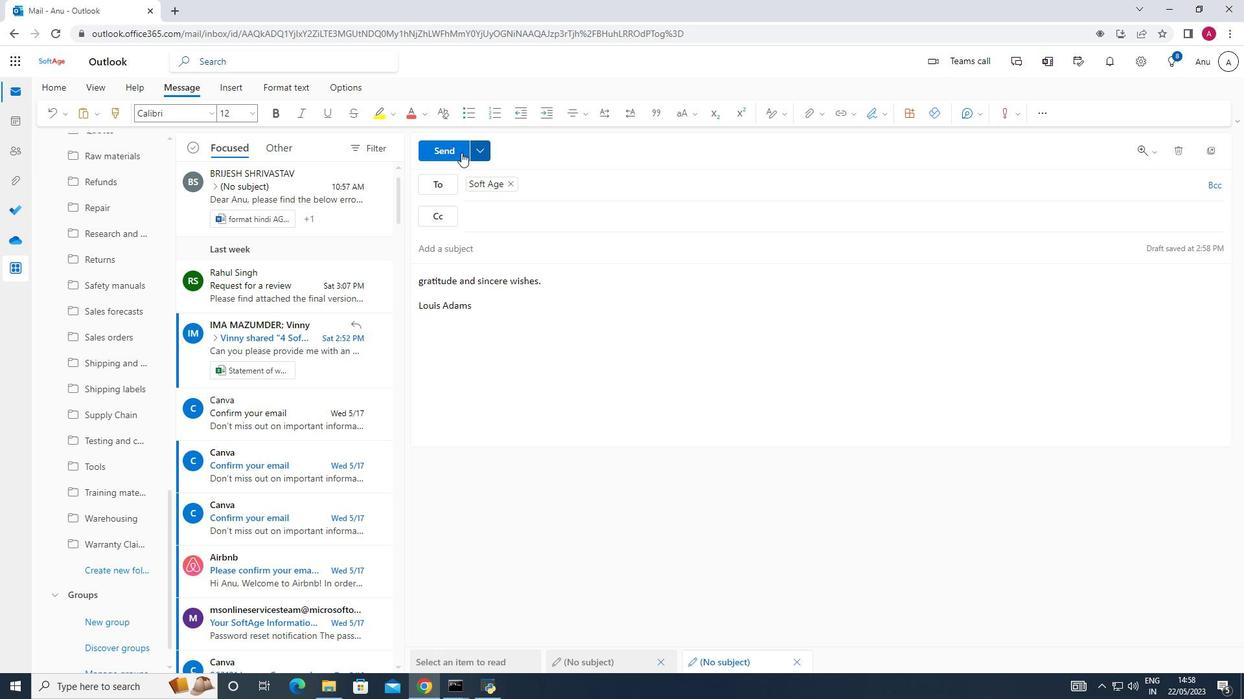 
Action: Mouse pressed left at (457, 149)
Screenshot: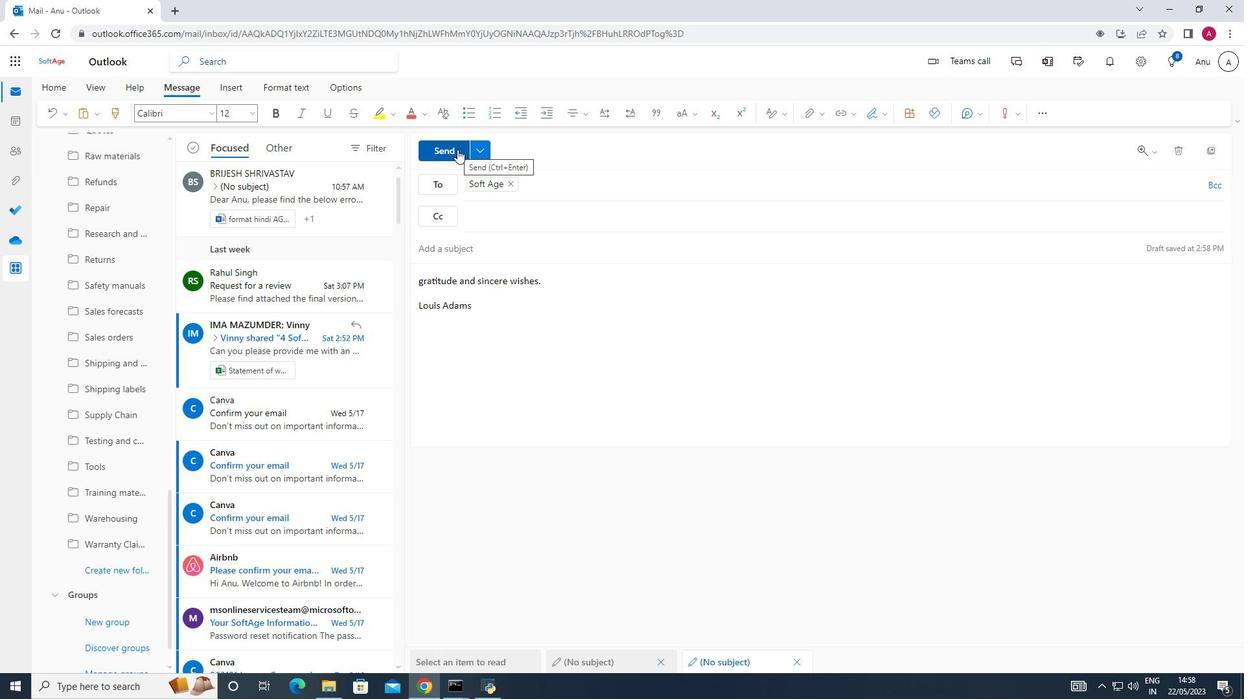 
Action: Mouse moved to (634, 392)
Screenshot: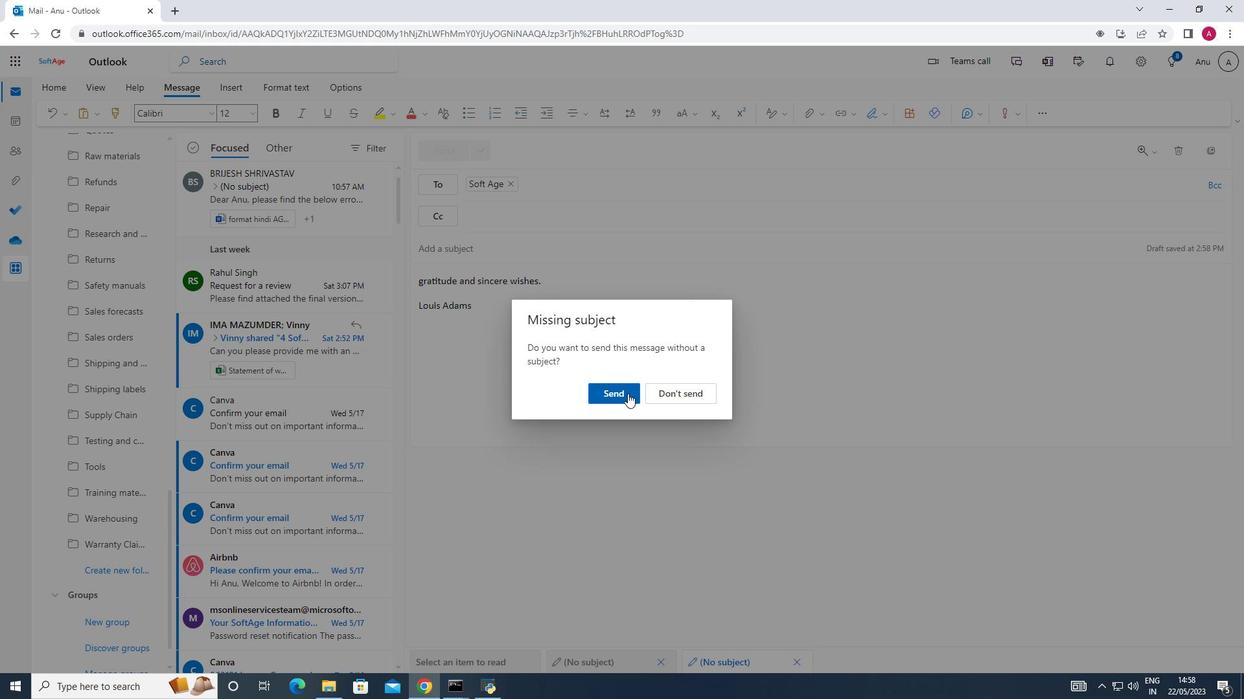 
Action: Mouse pressed left at (634, 392)
Screenshot: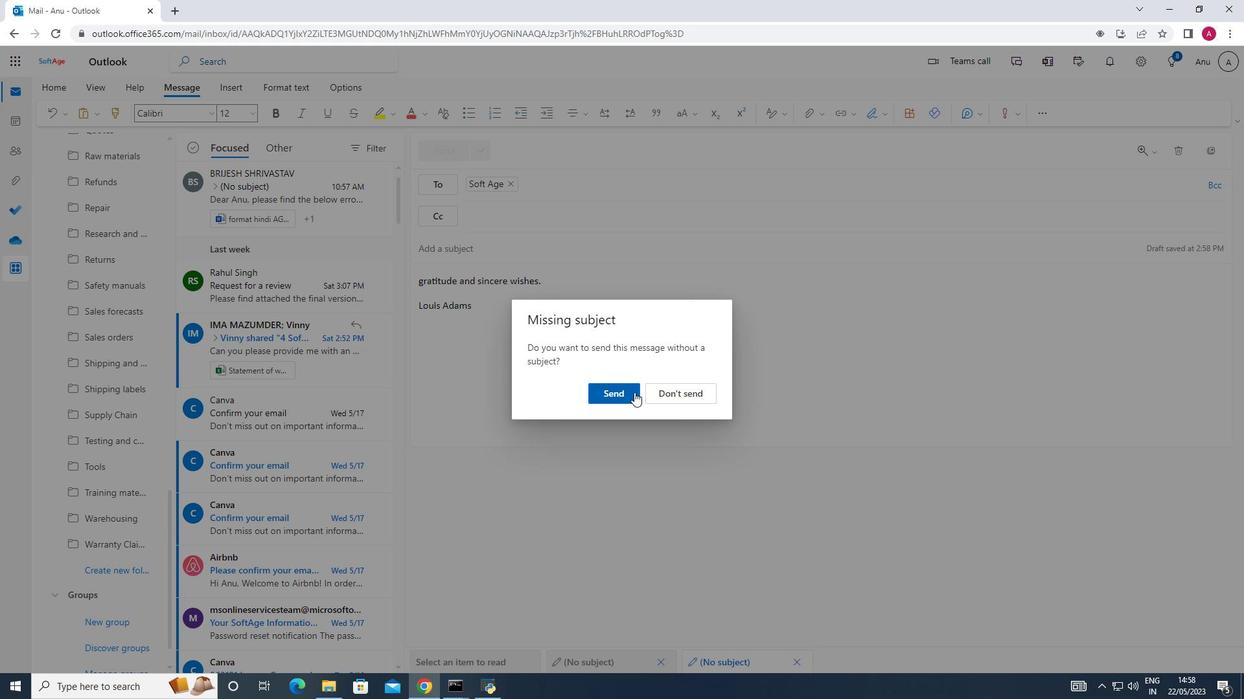 
Action: Mouse moved to (627, 392)
Screenshot: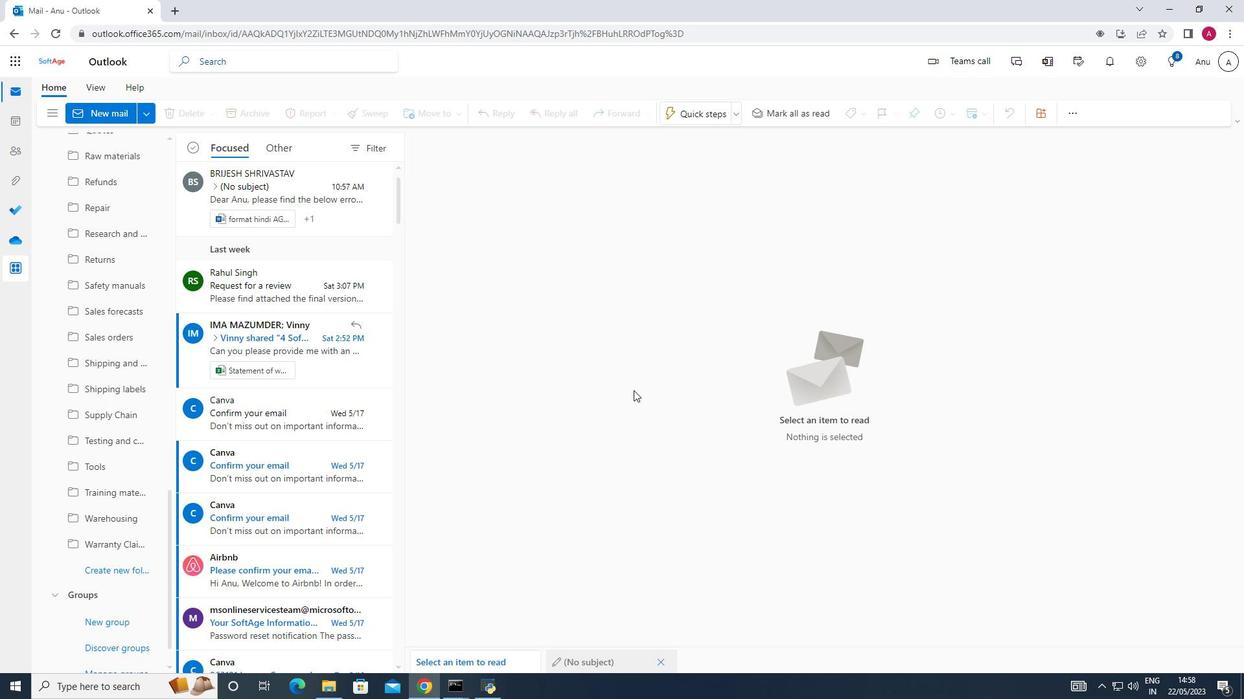 
